 Task: Create a due date automation trigger when advanced on, on the tuesday of the week a card is due add fields with custom field "Resume" set to 10 at 11:00 AM.
Action: Mouse moved to (1103, 336)
Screenshot: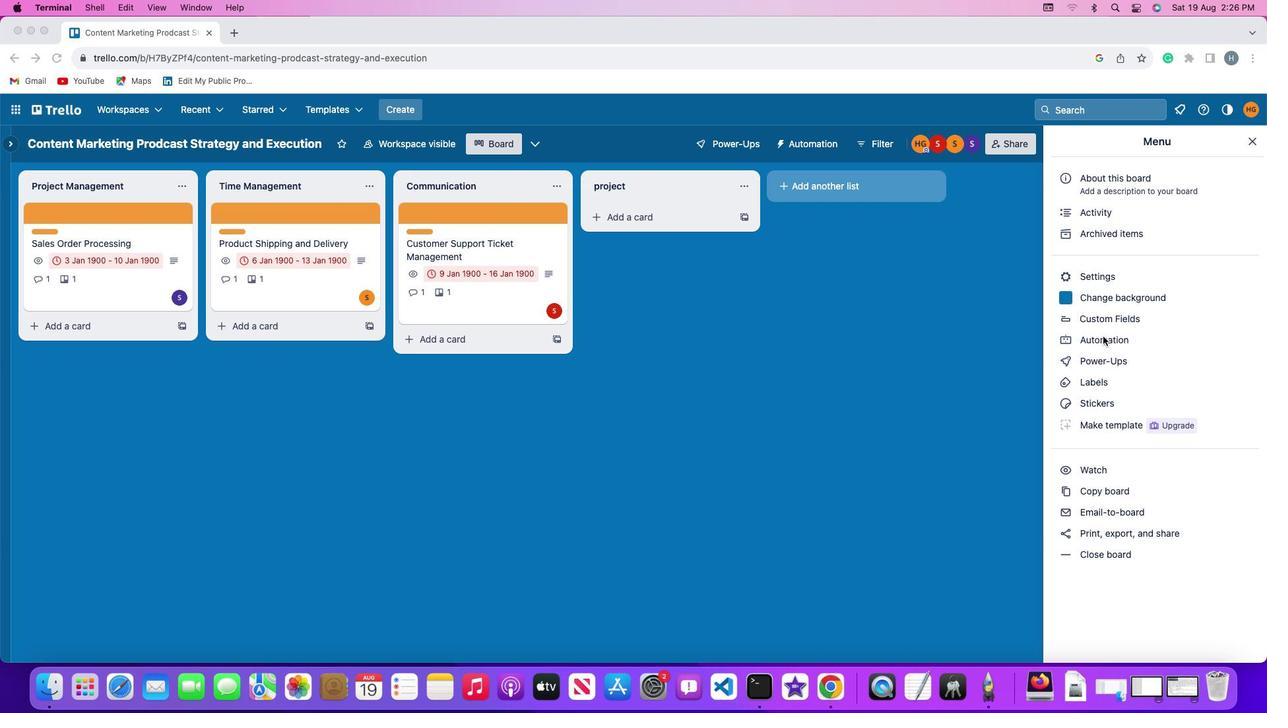 
Action: Mouse pressed left at (1103, 336)
Screenshot: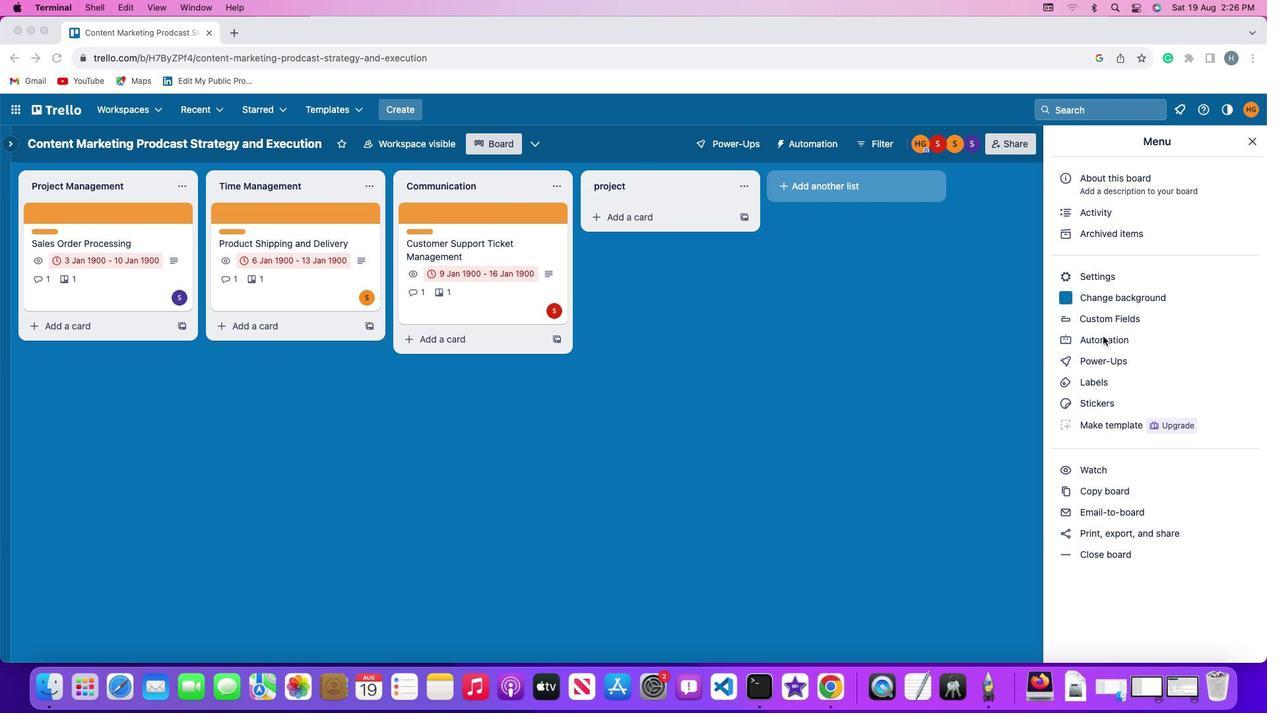 
Action: Mouse pressed left at (1103, 336)
Screenshot: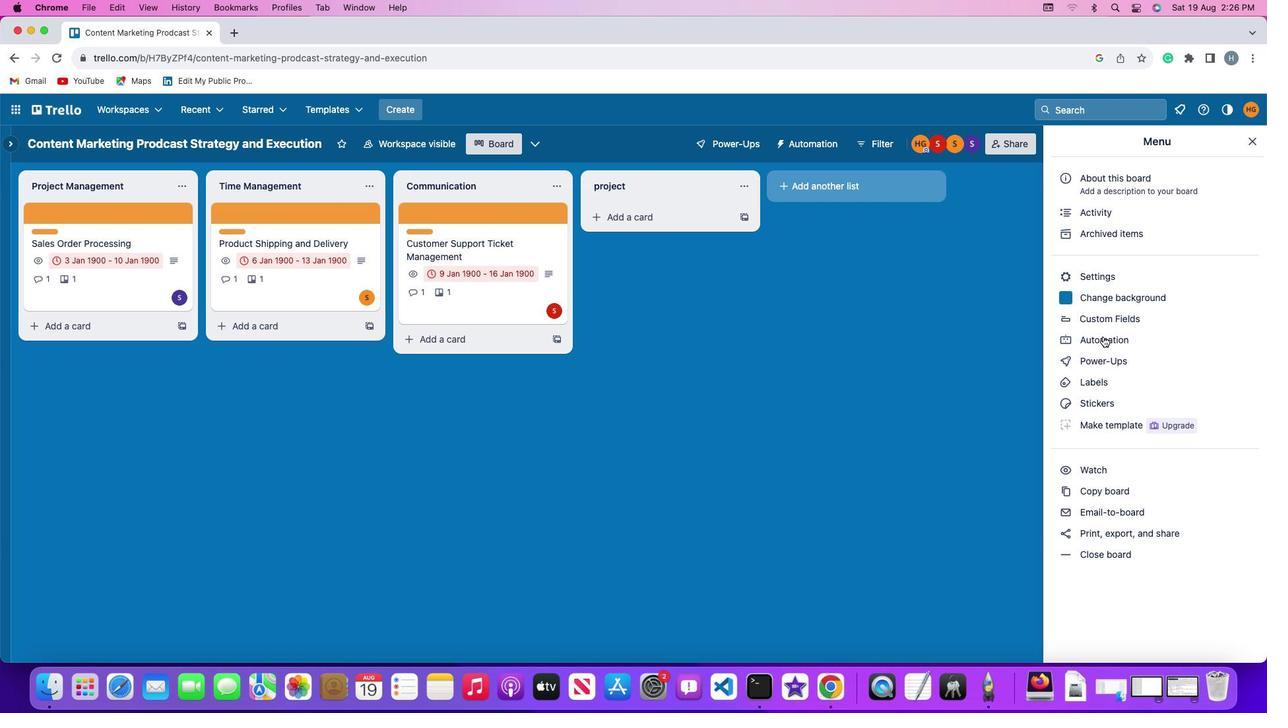
Action: Mouse moved to (96, 314)
Screenshot: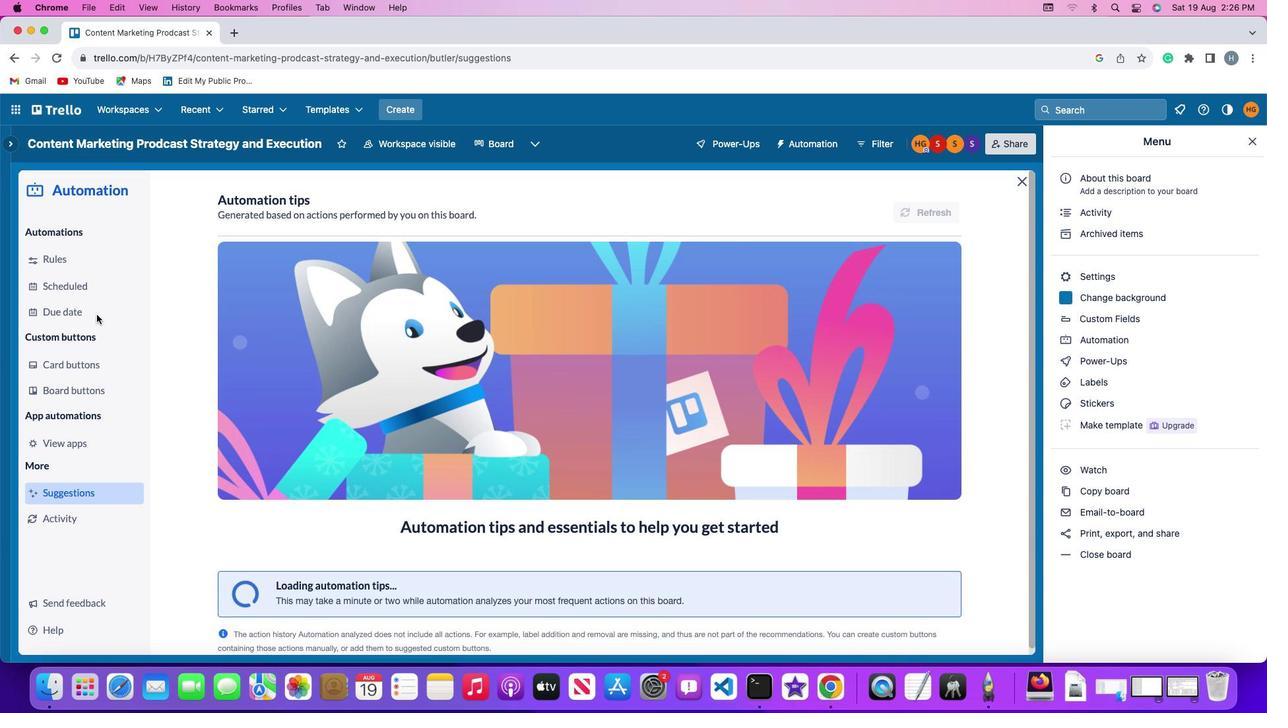 
Action: Mouse pressed left at (96, 314)
Screenshot: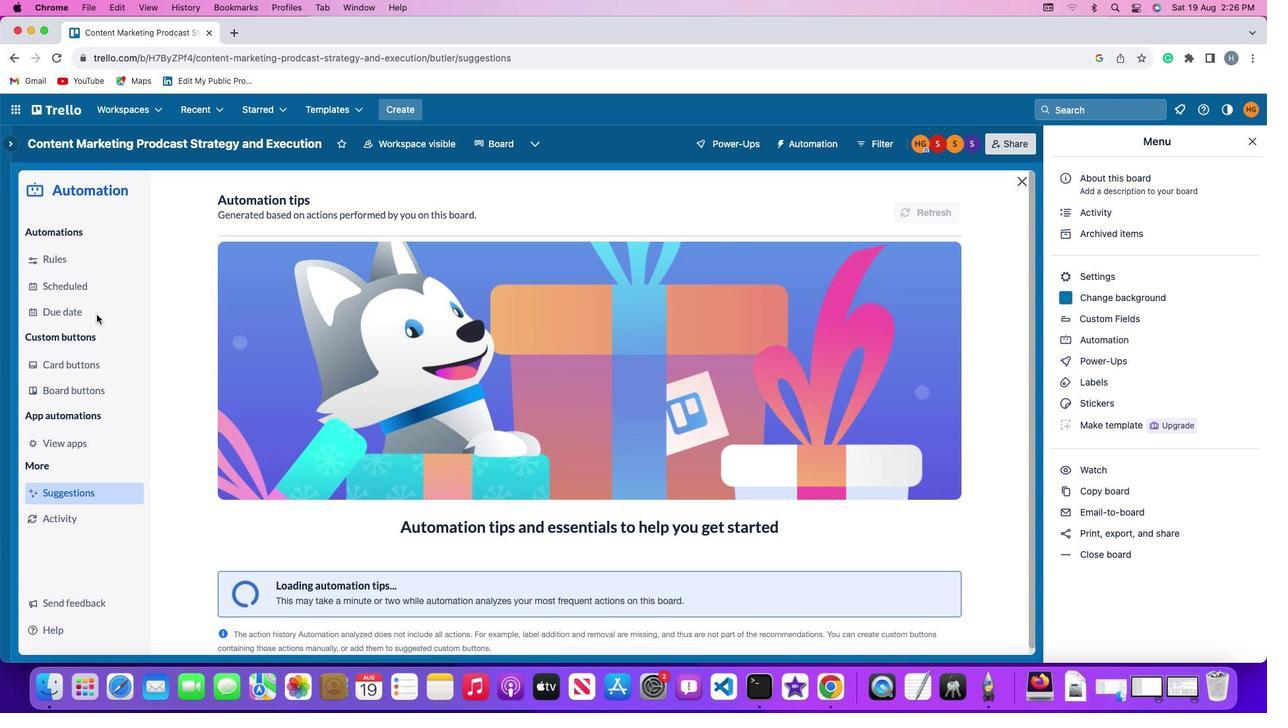 
Action: Mouse moved to (876, 203)
Screenshot: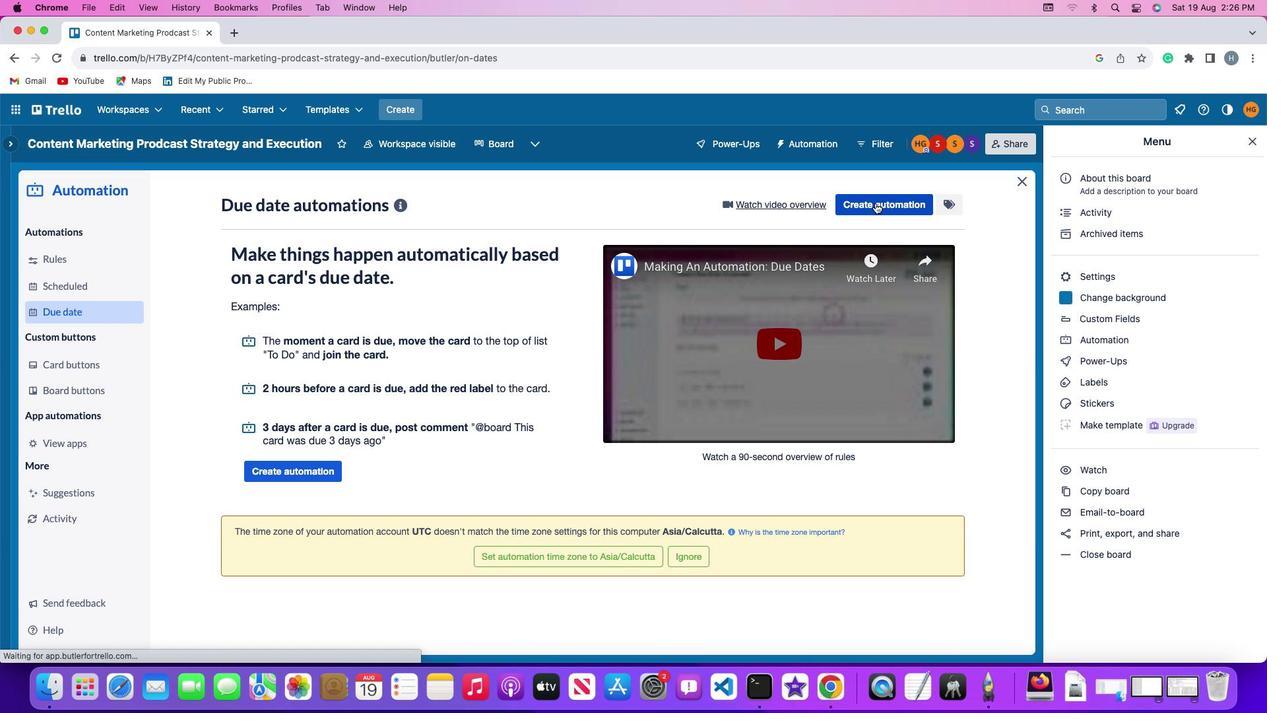 
Action: Mouse pressed left at (876, 203)
Screenshot: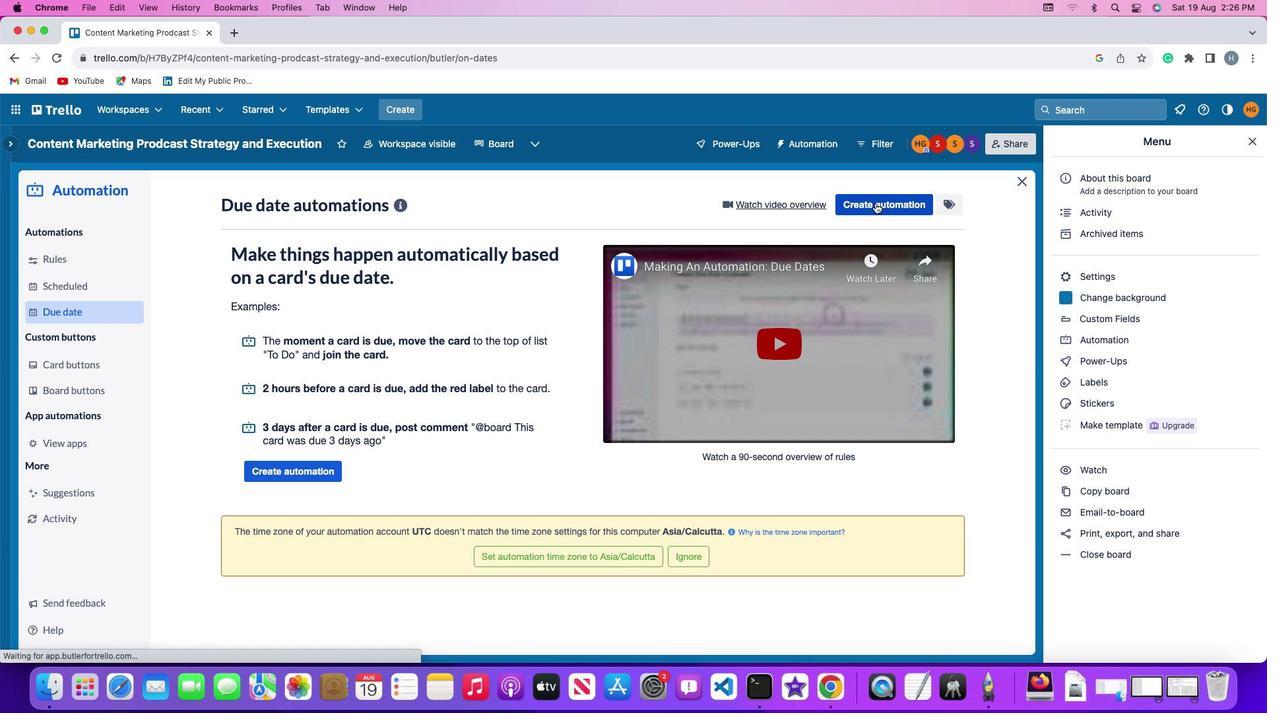 
Action: Mouse moved to (347, 338)
Screenshot: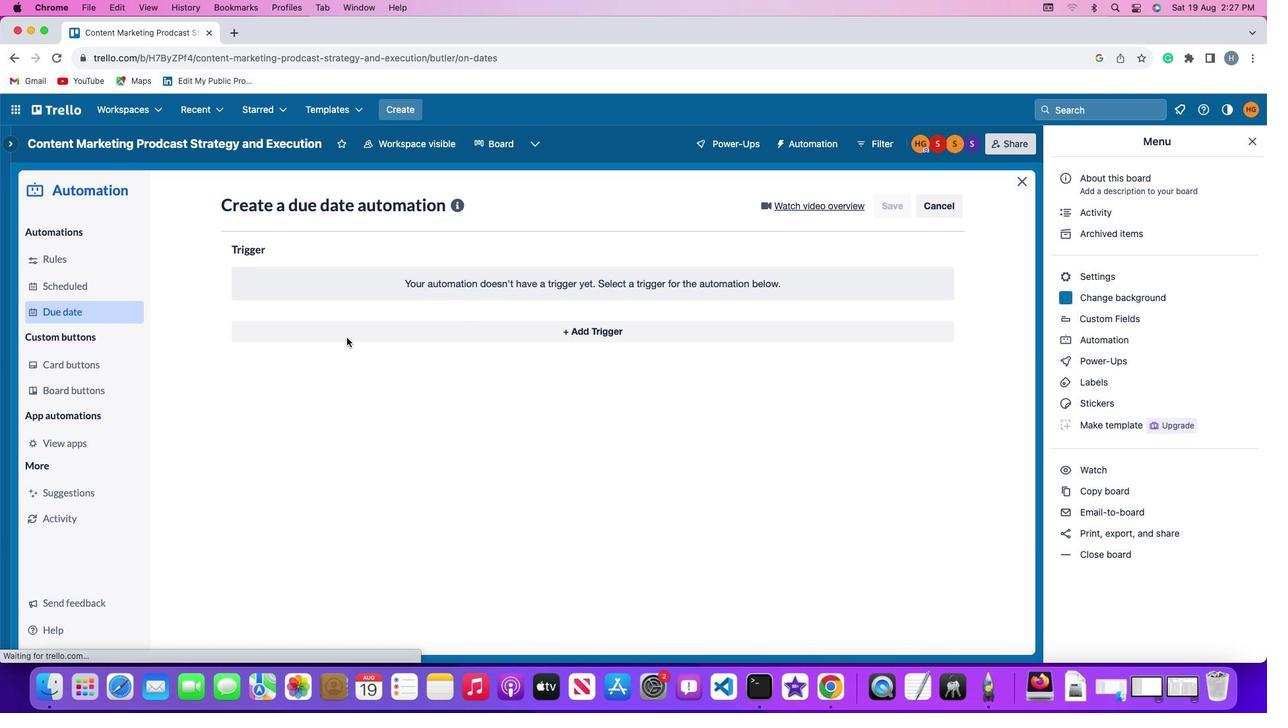 
Action: Mouse pressed left at (347, 338)
Screenshot: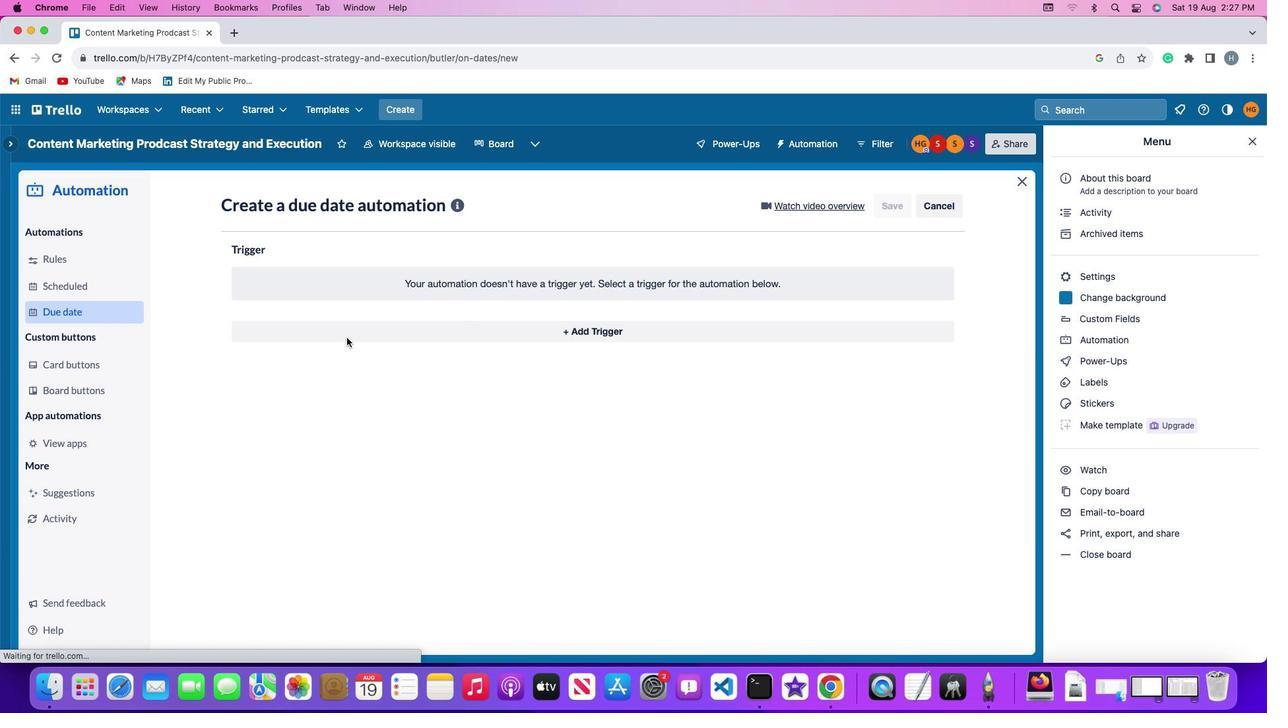 
Action: Mouse moved to (297, 584)
Screenshot: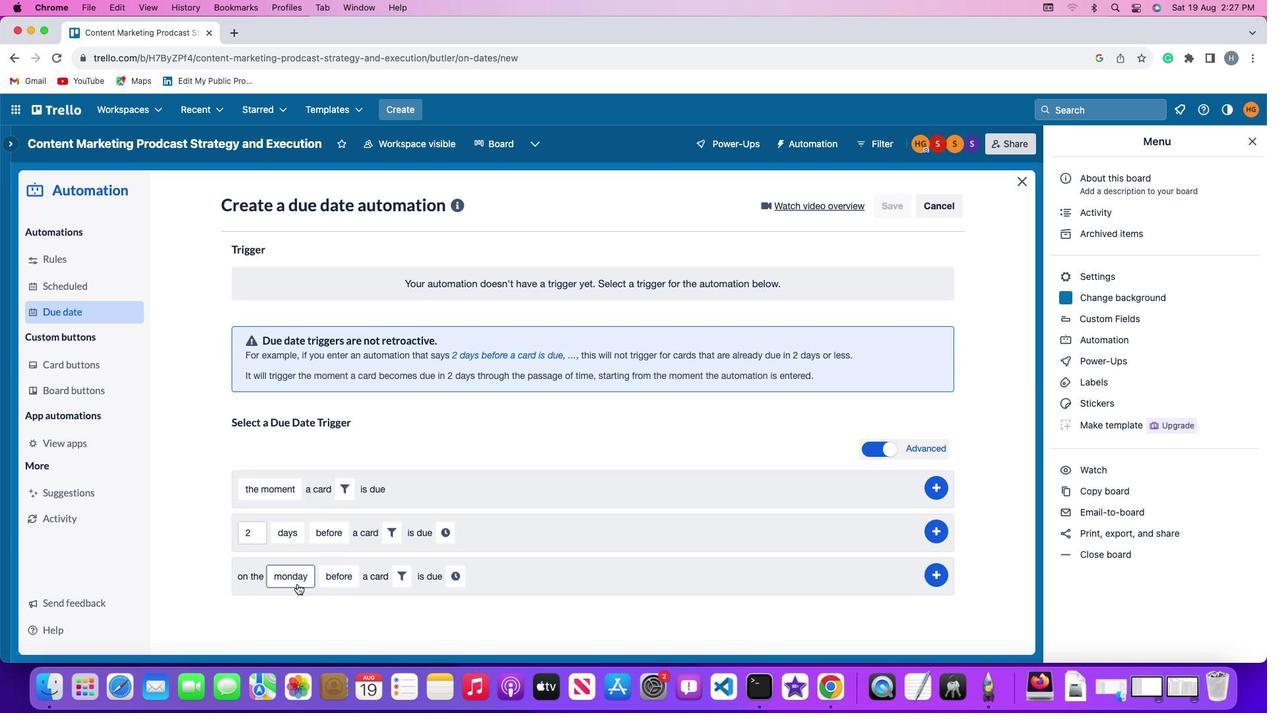 
Action: Mouse pressed left at (297, 584)
Screenshot: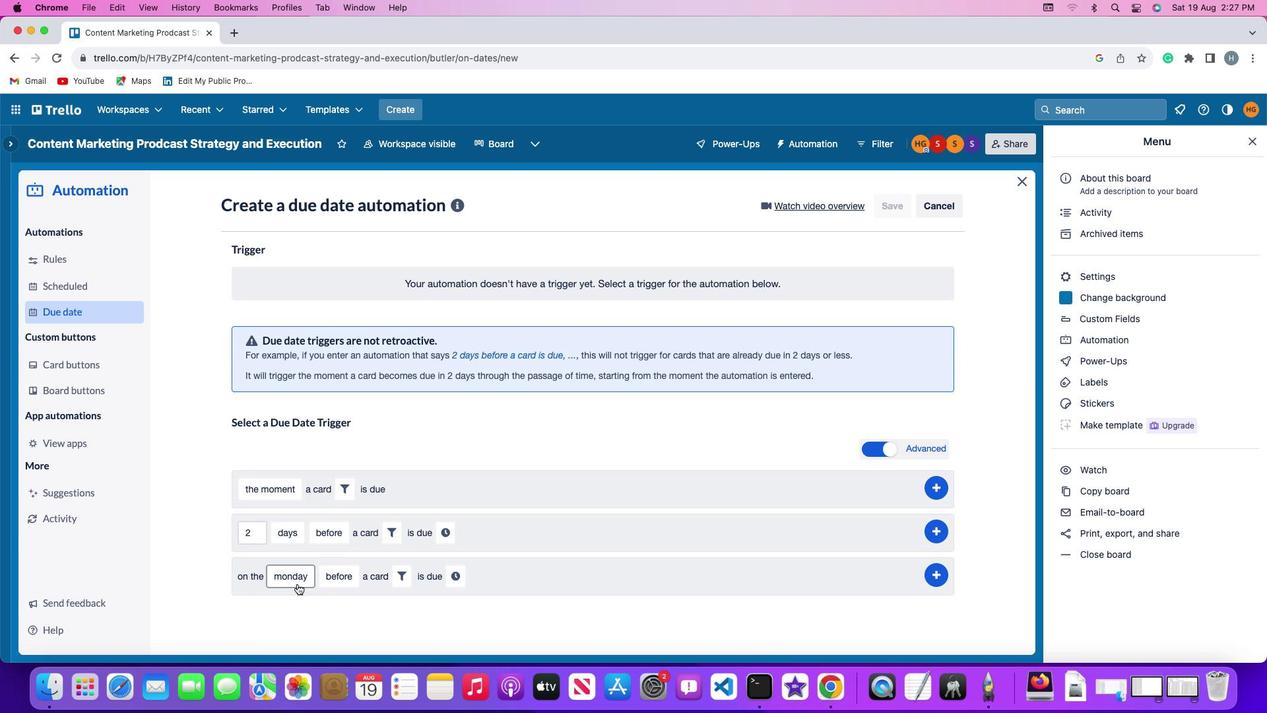 
Action: Mouse moved to (305, 419)
Screenshot: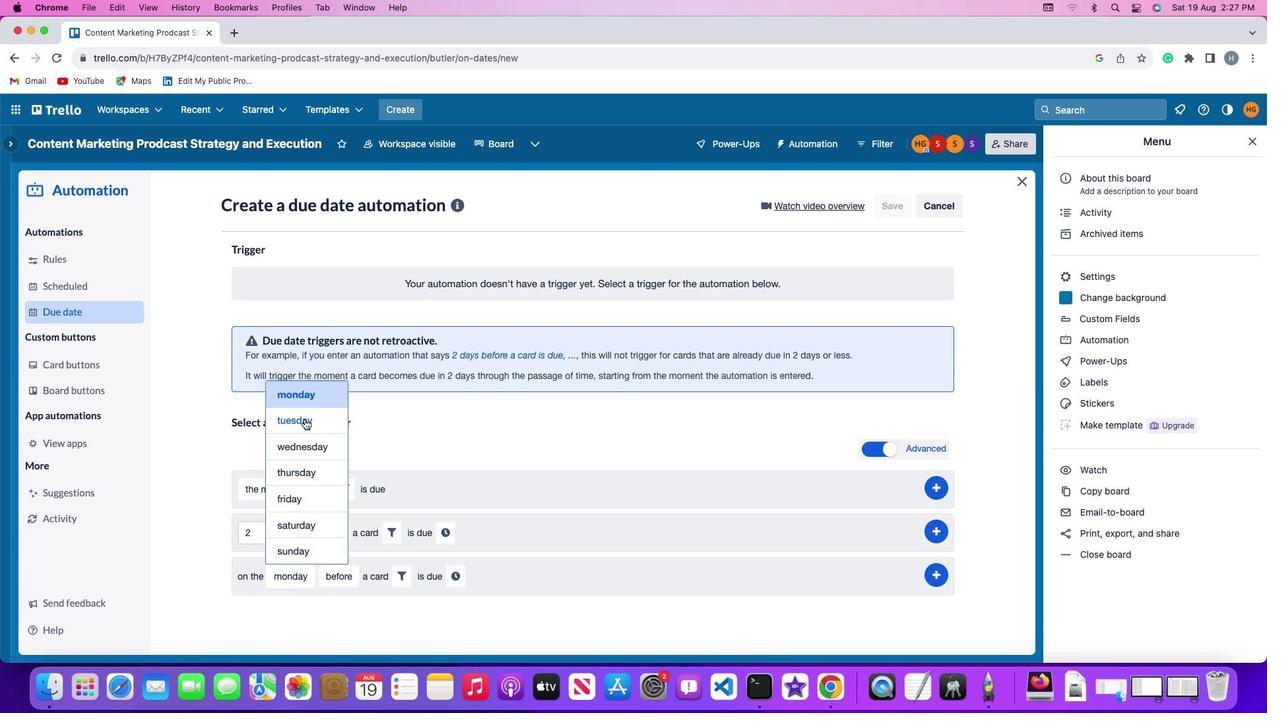 
Action: Mouse pressed left at (305, 419)
Screenshot: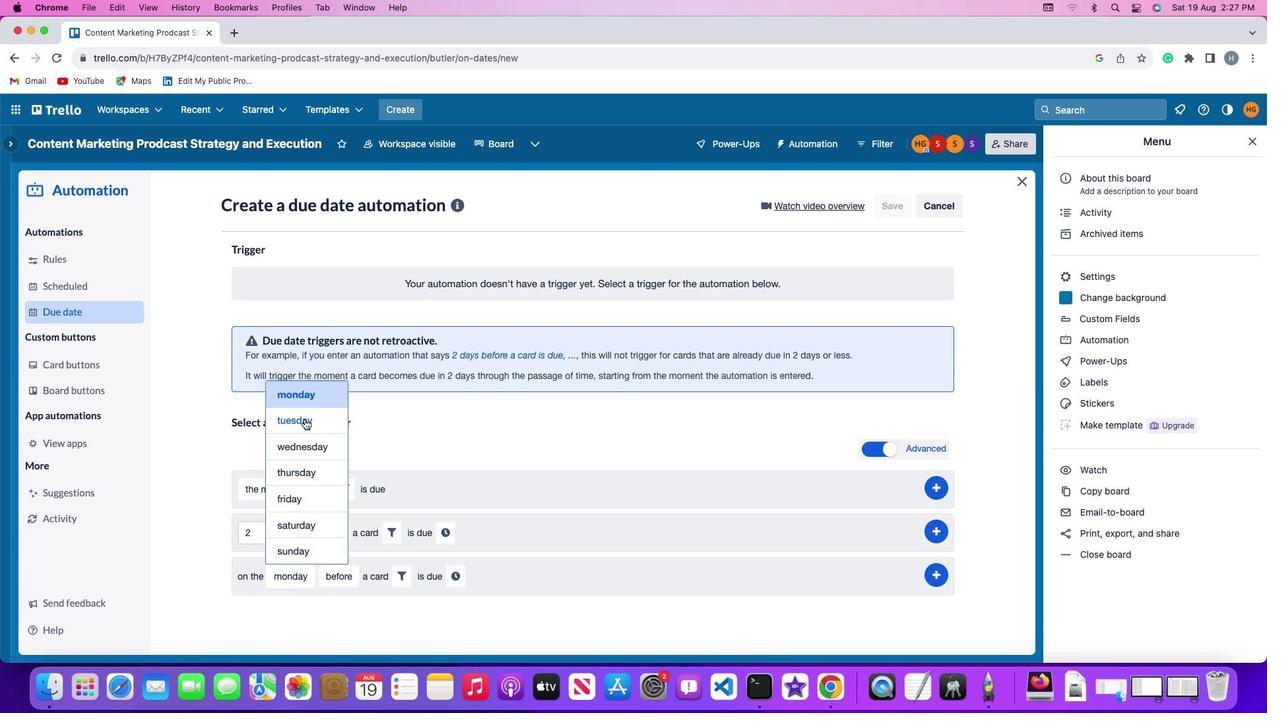 
Action: Mouse moved to (343, 578)
Screenshot: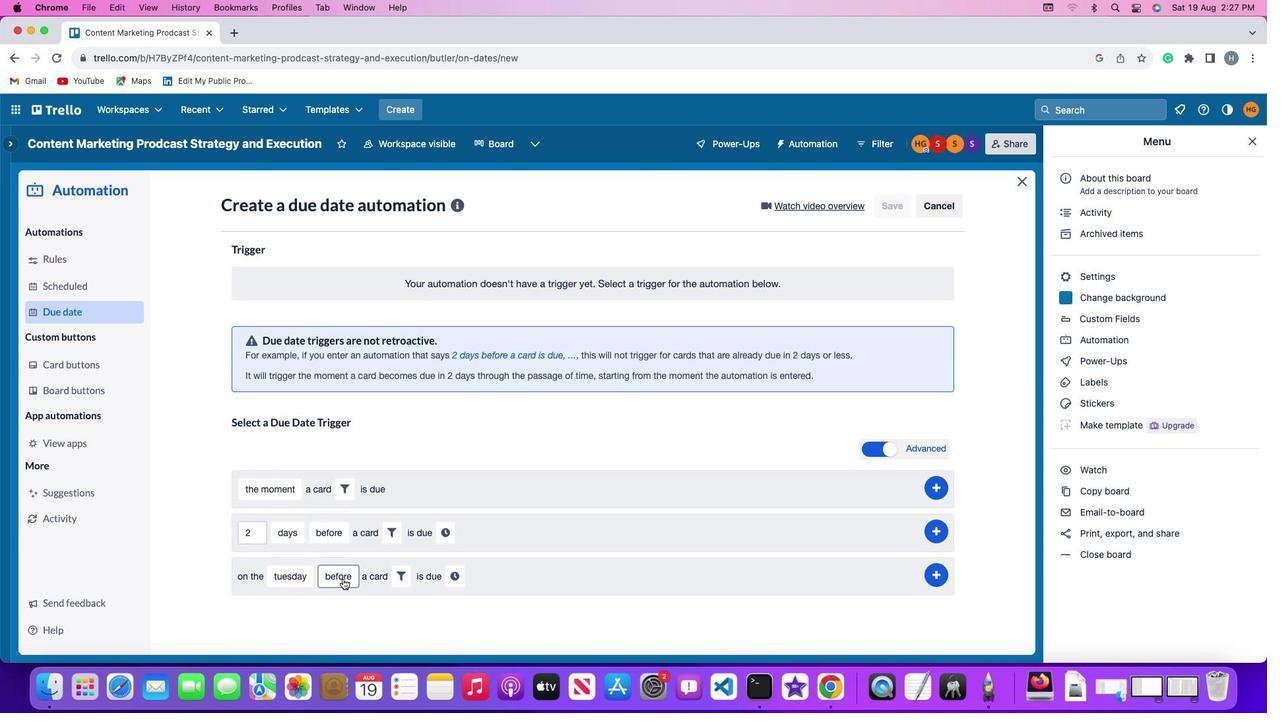 
Action: Mouse pressed left at (343, 578)
Screenshot: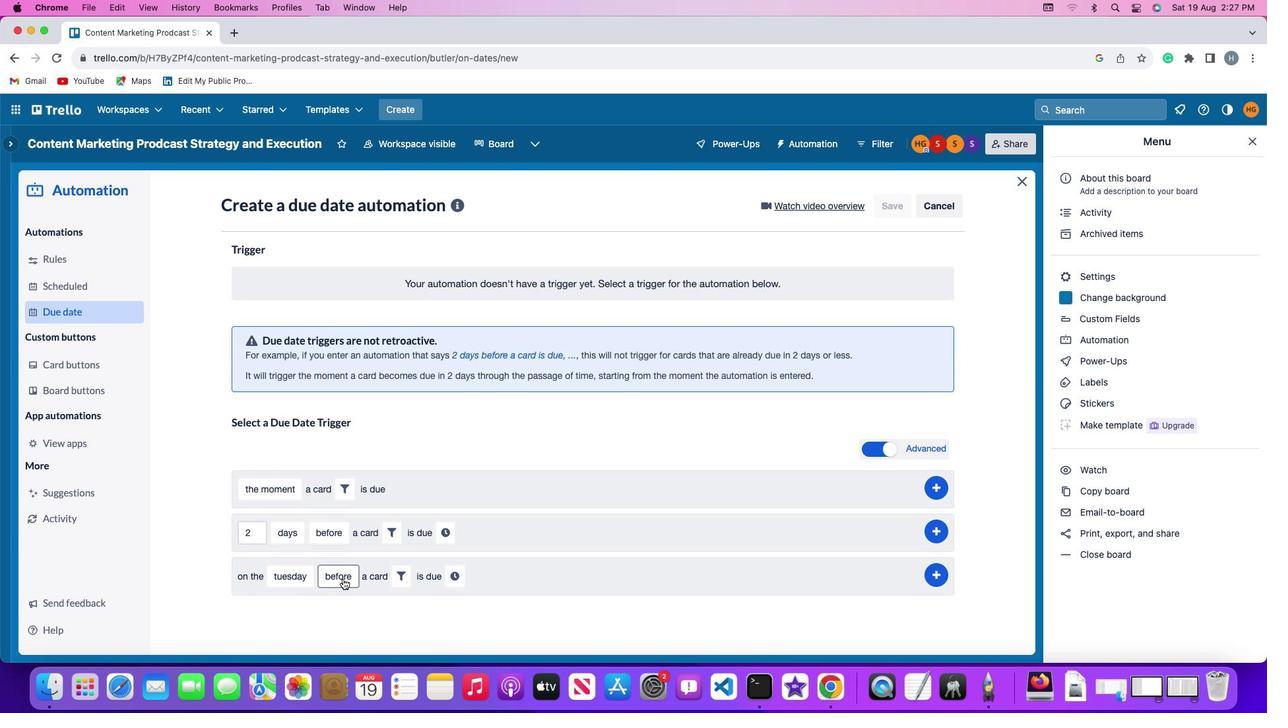 
Action: Mouse moved to (361, 523)
Screenshot: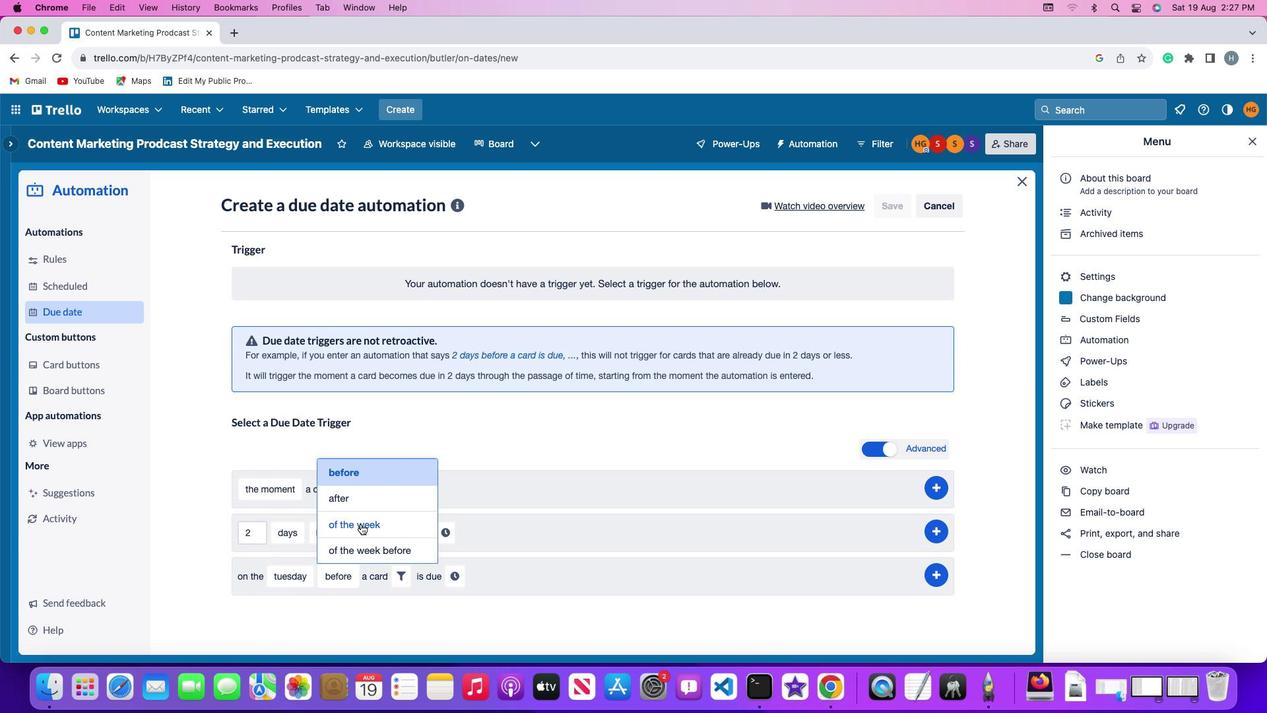 
Action: Mouse pressed left at (361, 523)
Screenshot: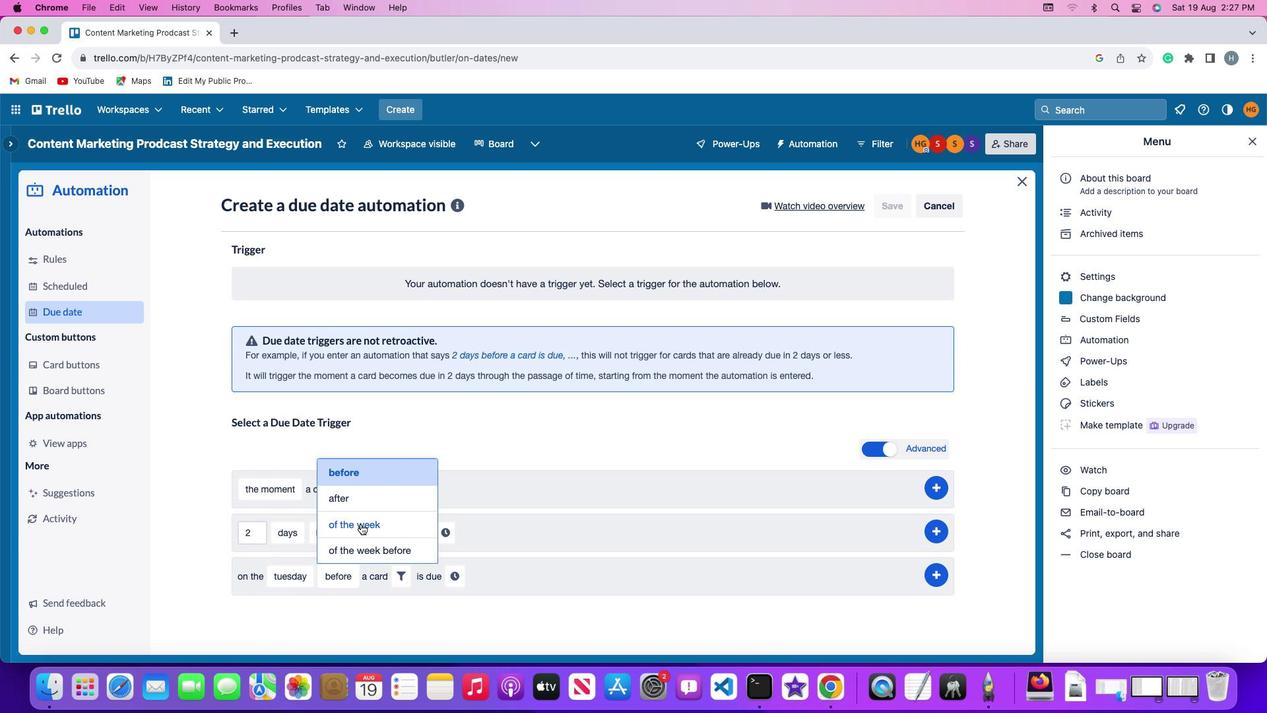 
Action: Mouse moved to (421, 579)
Screenshot: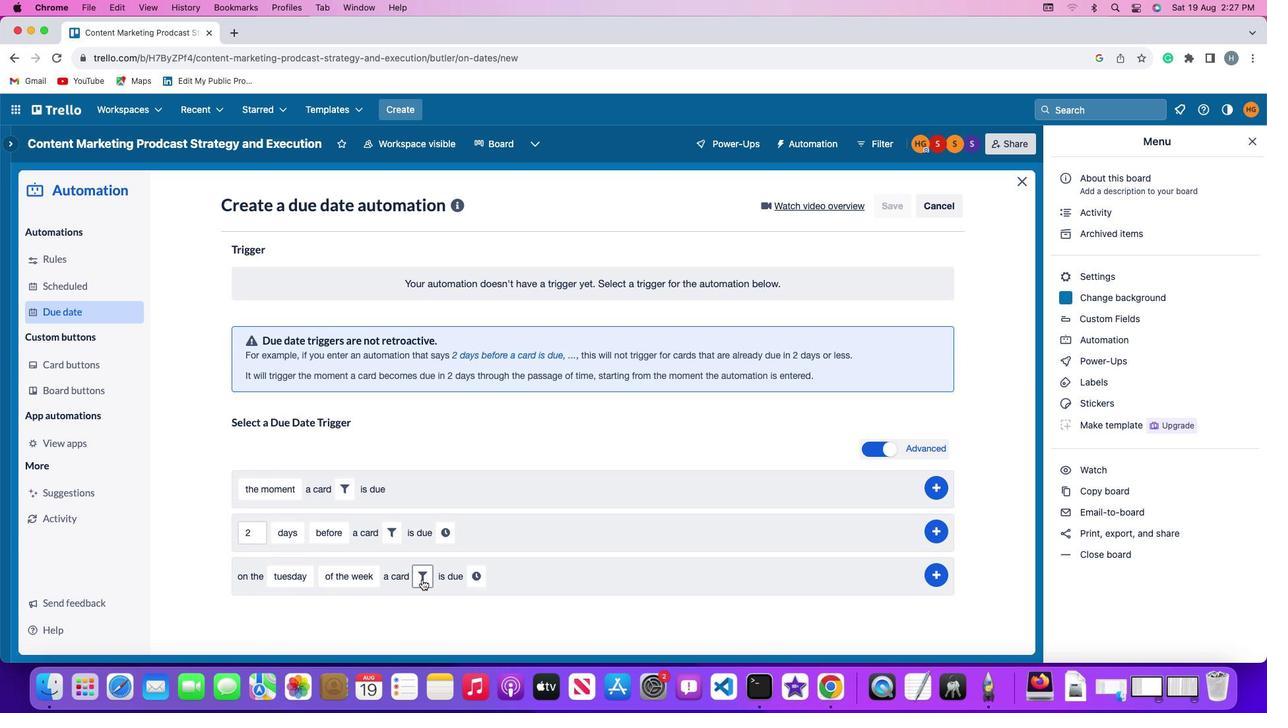 
Action: Mouse pressed left at (421, 579)
Screenshot: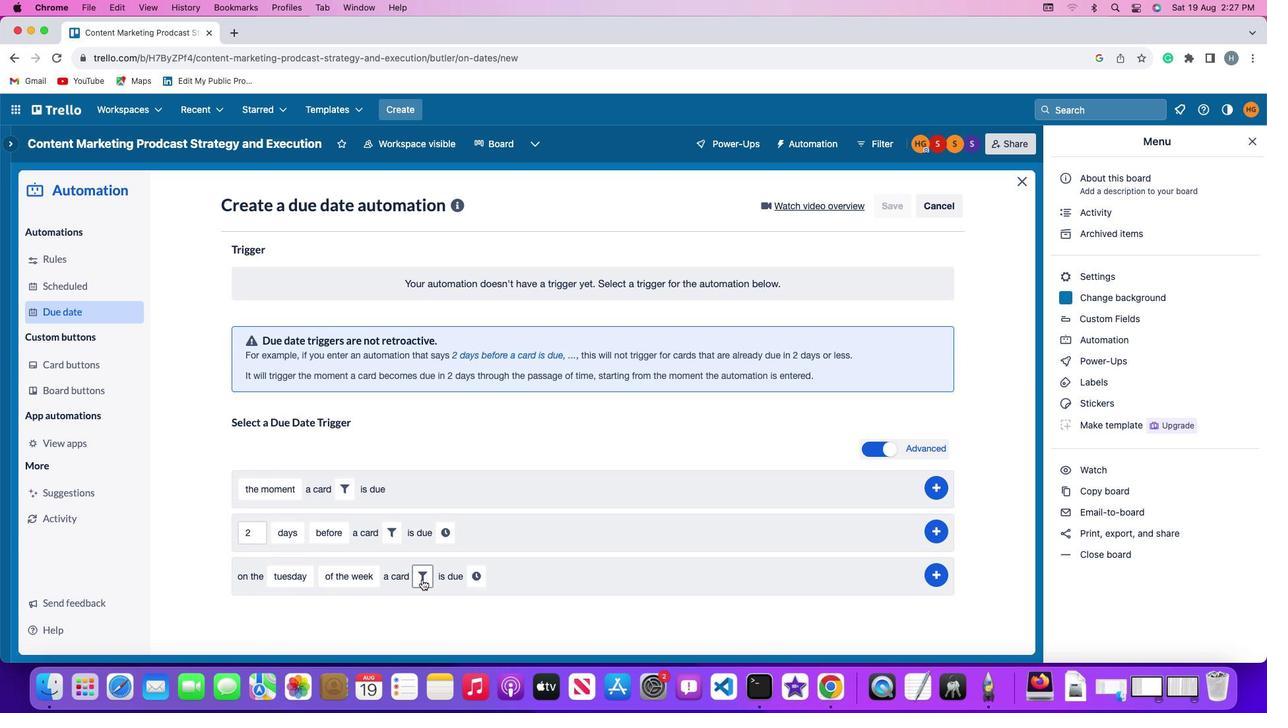 
Action: Mouse moved to (641, 621)
Screenshot: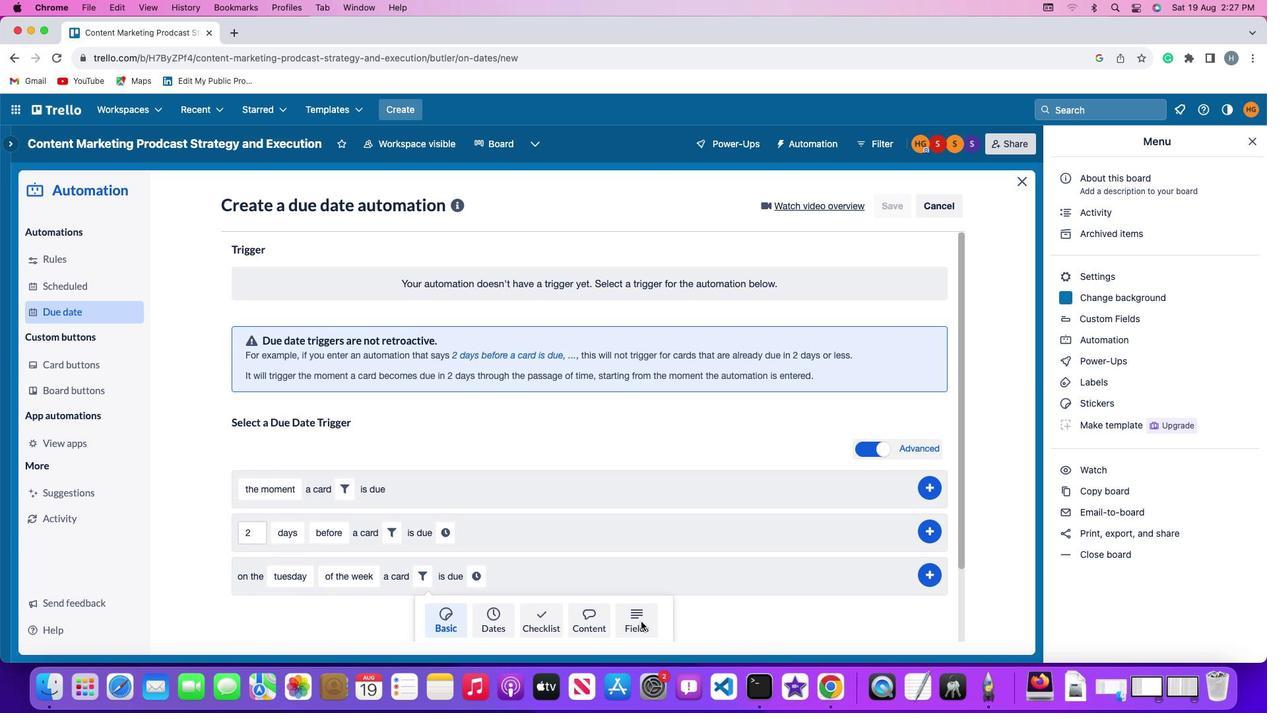 
Action: Mouse pressed left at (641, 621)
Screenshot: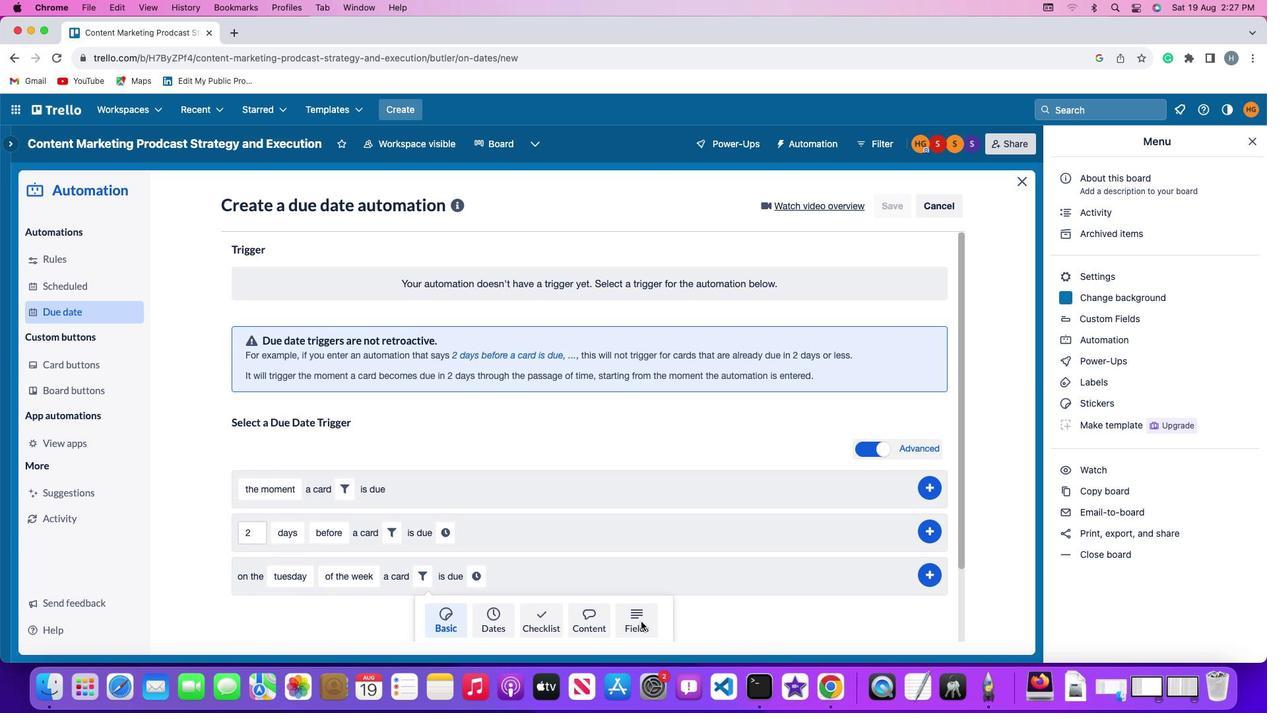 
Action: Mouse moved to (375, 608)
Screenshot: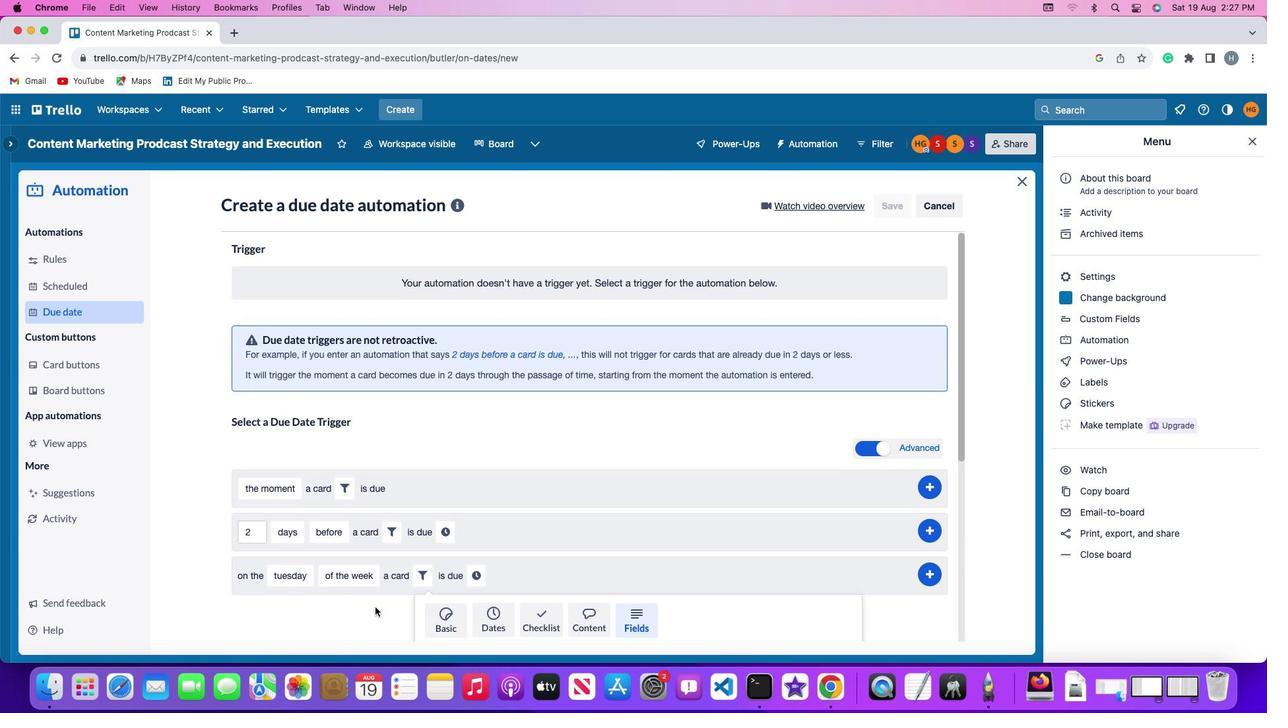 
Action: Mouse scrolled (375, 608) with delta (0, 0)
Screenshot: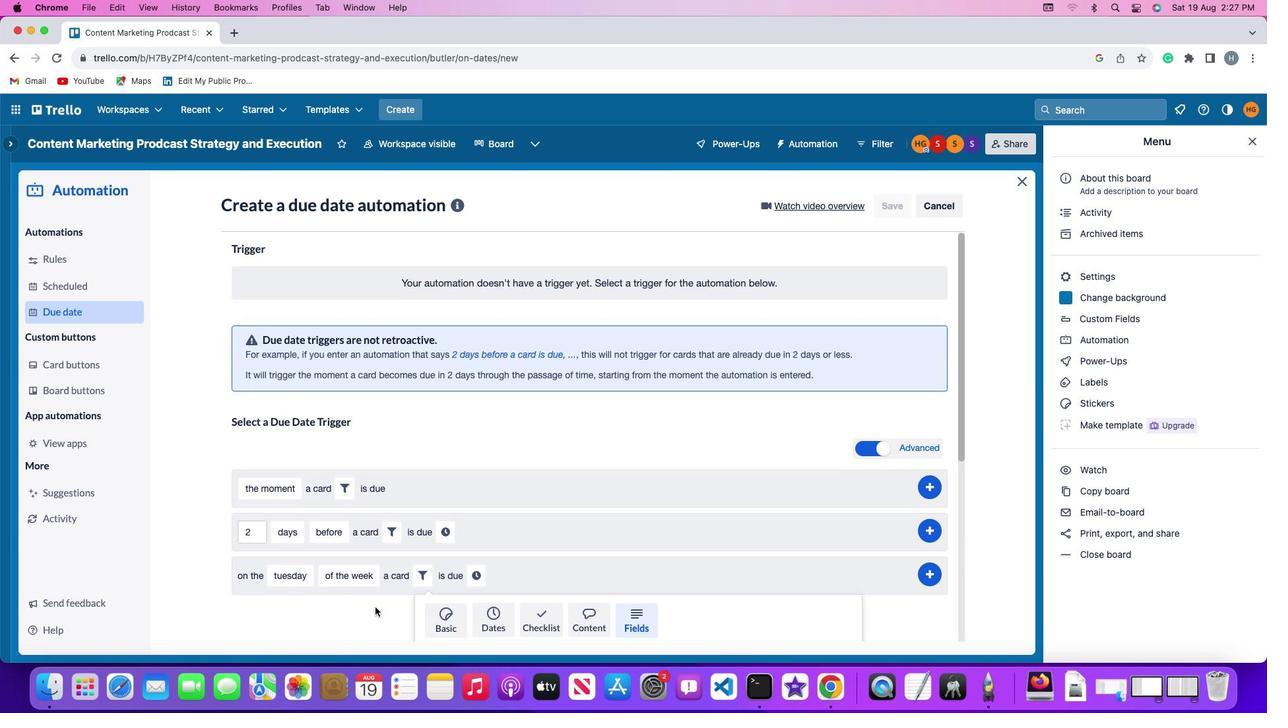 
Action: Mouse moved to (375, 607)
Screenshot: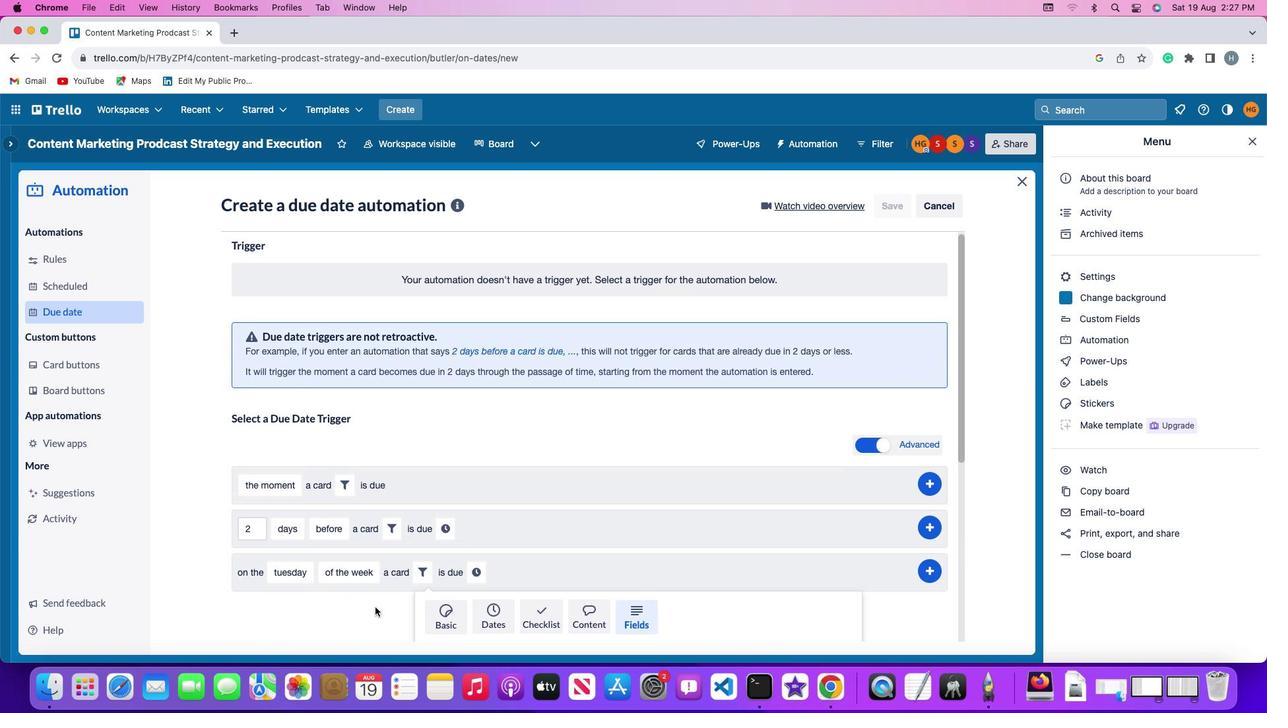 
Action: Mouse scrolled (375, 607) with delta (0, 0)
Screenshot: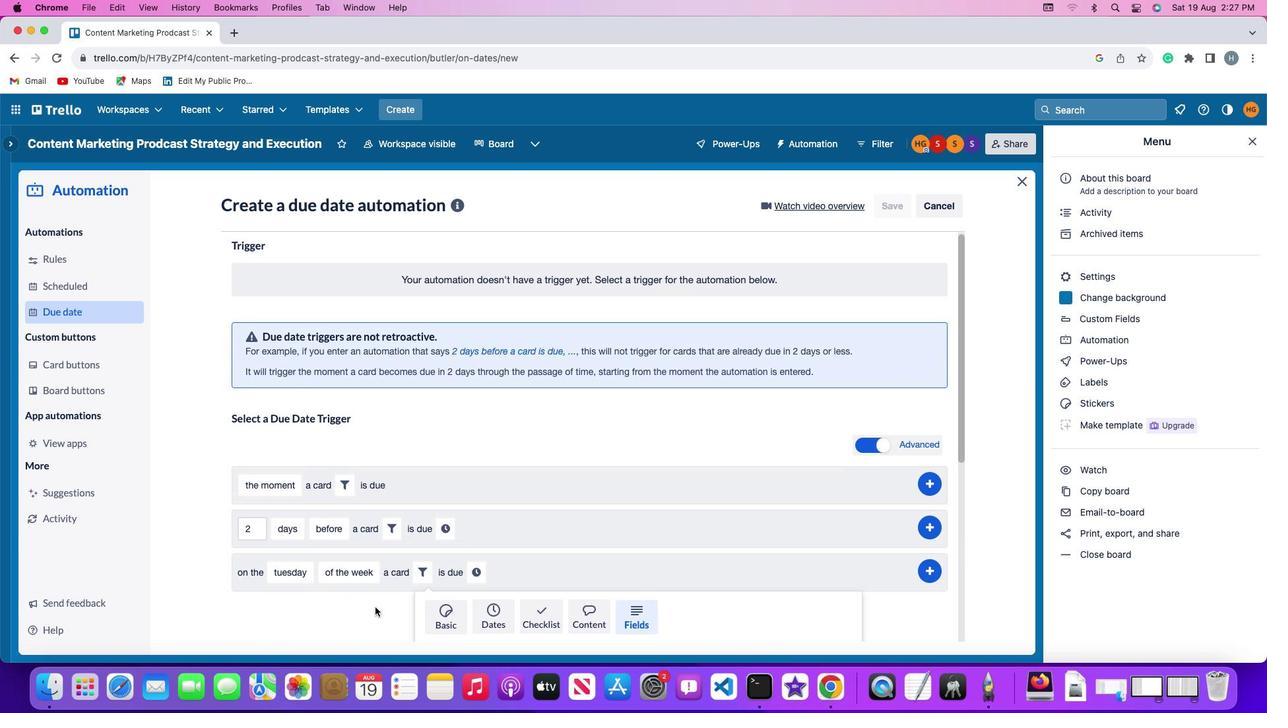 
Action: Mouse moved to (375, 607)
Screenshot: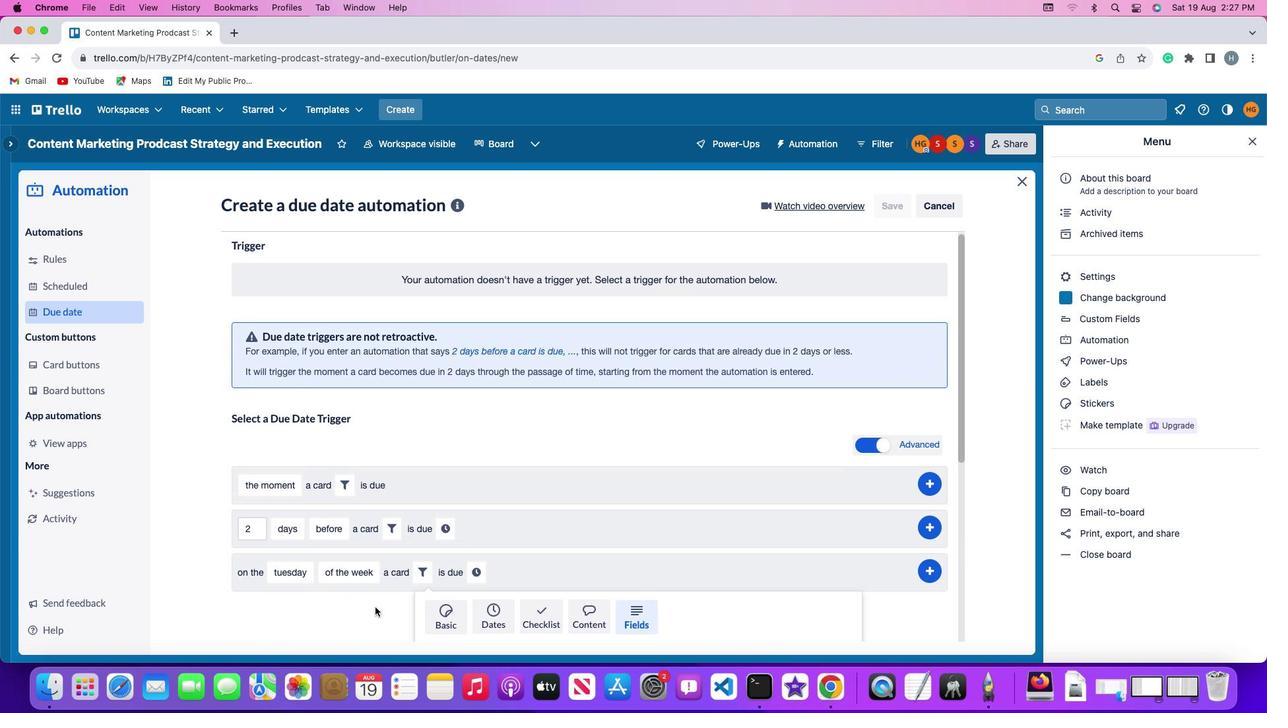 
Action: Mouse scrolled (375, 607) with delta (0, -1)
Screenshot: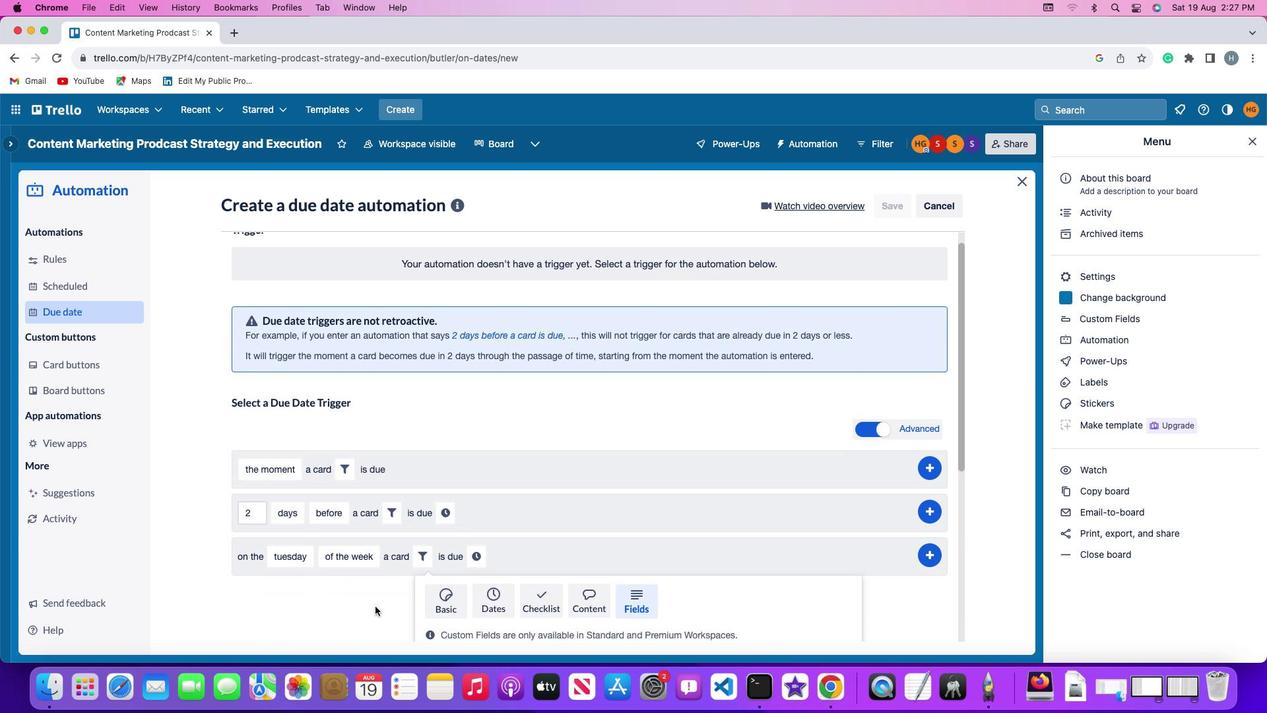 
Action: Mouse moved to (375, 607)
Screenshot: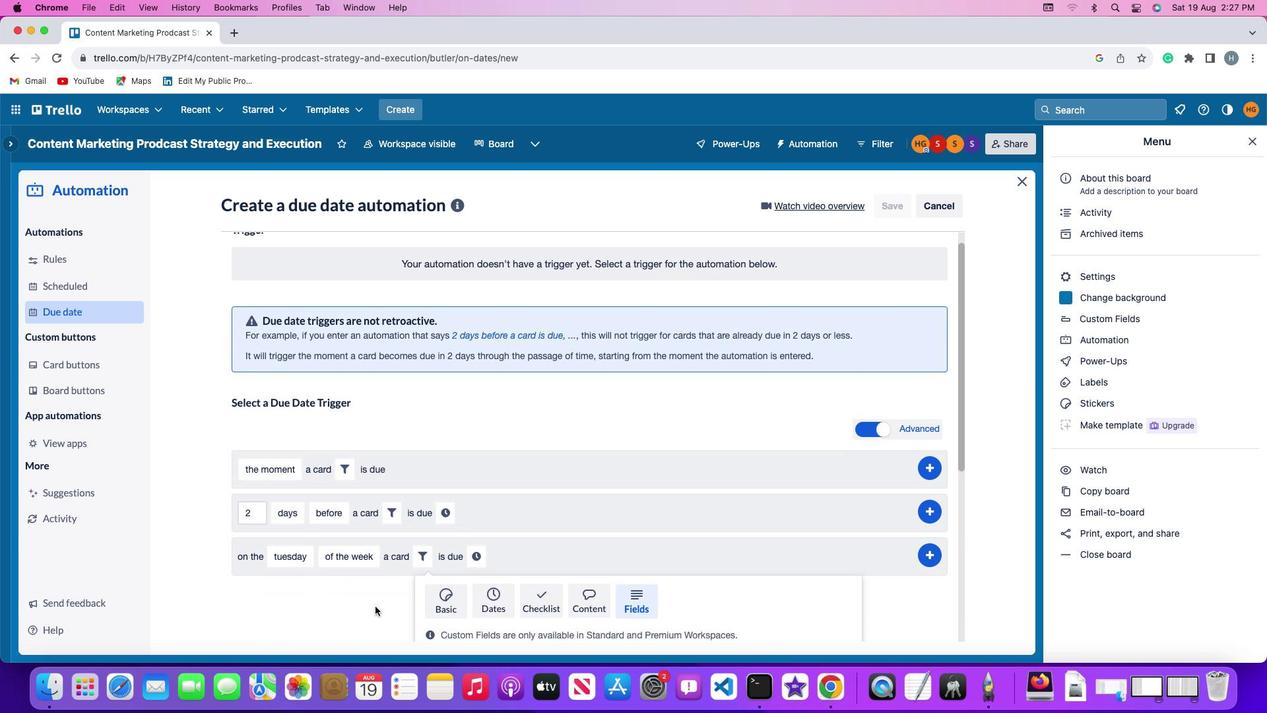 
Action: Mouse scrolled (375, 607) with delta (0, -2)
Screenshot: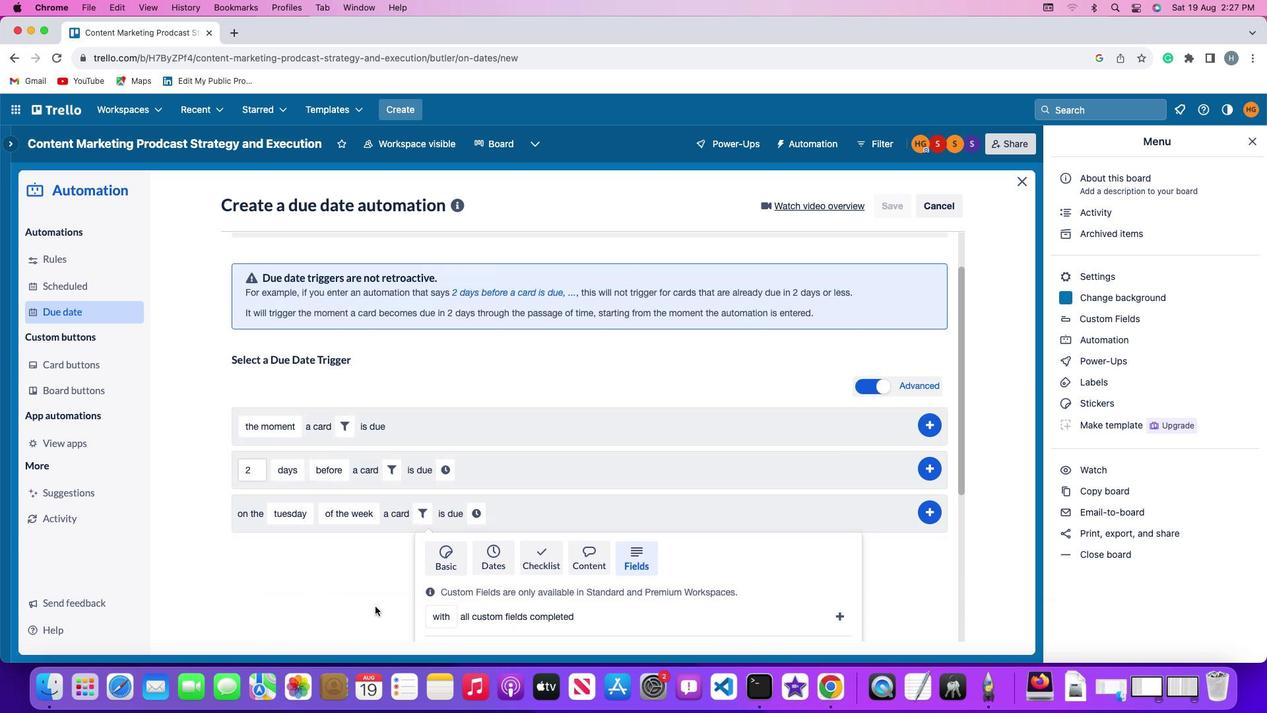
Action: Mouse moved to (375, 606)
Screenshot: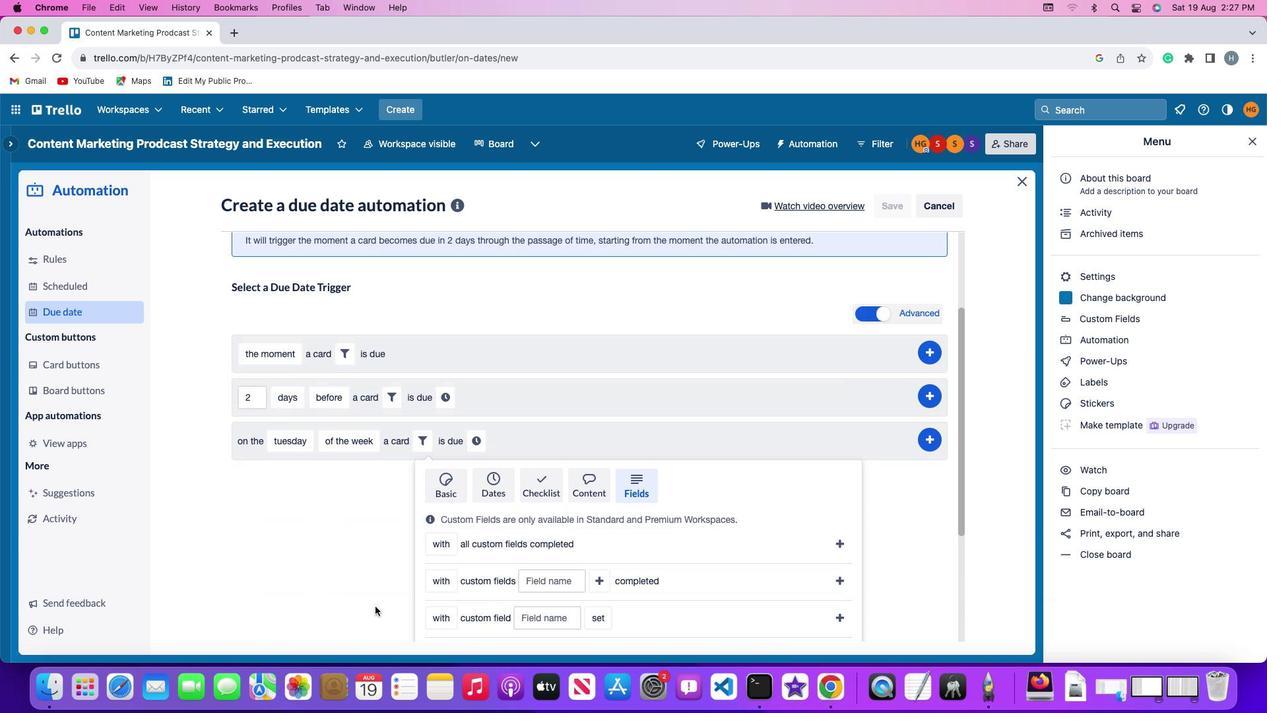 
Action: Mouse scrolled (375, 606) with delta (0, 0)
Screenshot: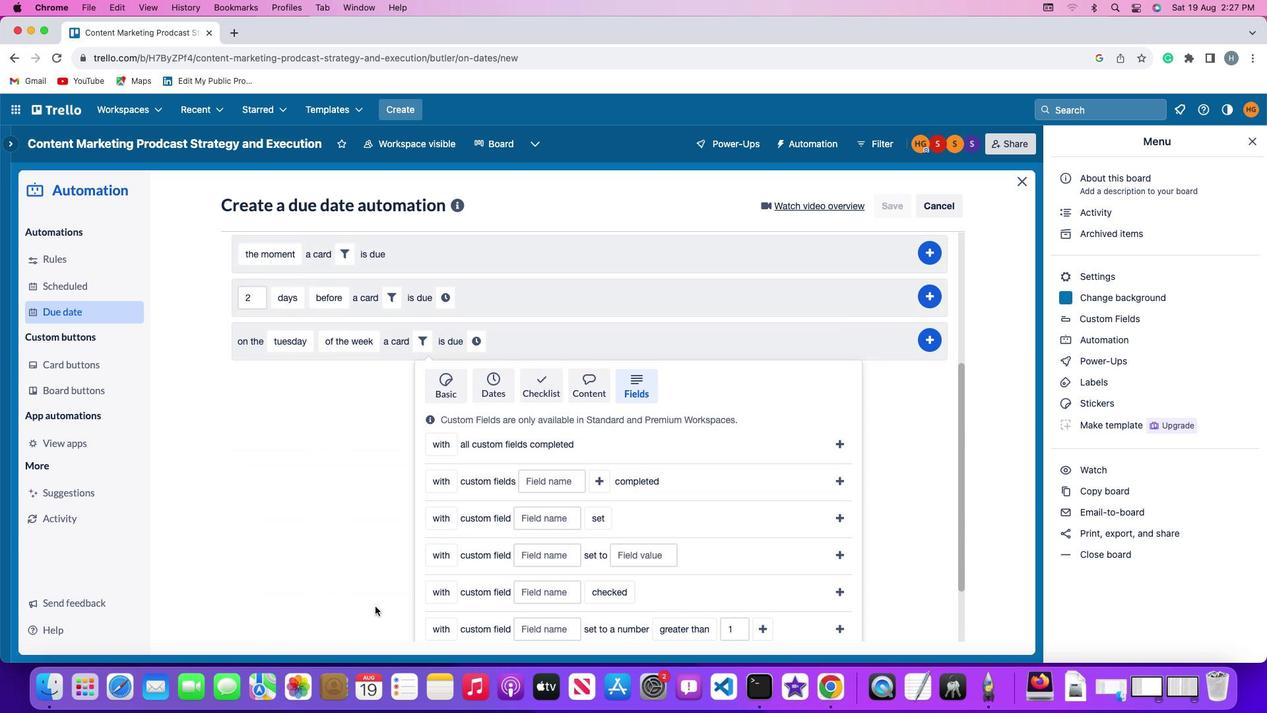 
Action: Mouse scrolled (375, 606) with delta (0, 0)
Screenshot: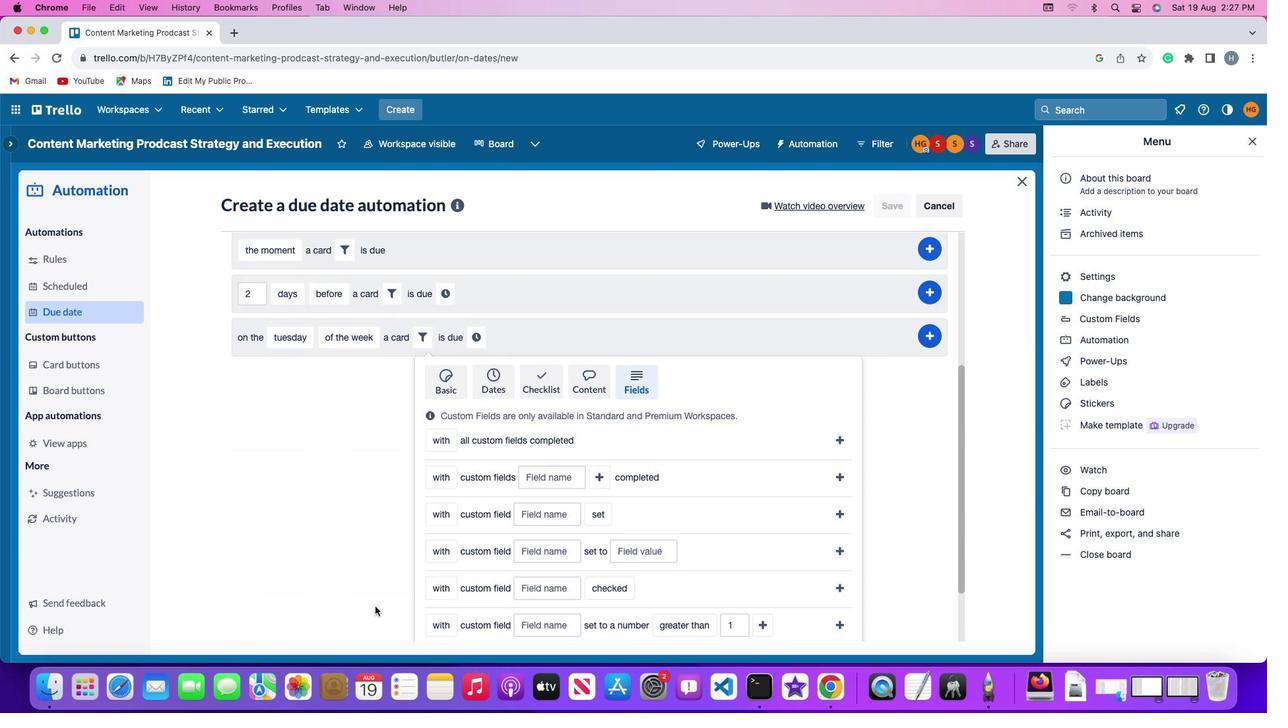 
Action: Mouse scrolled (375, 606) with delta (0, -1)
Screenshot: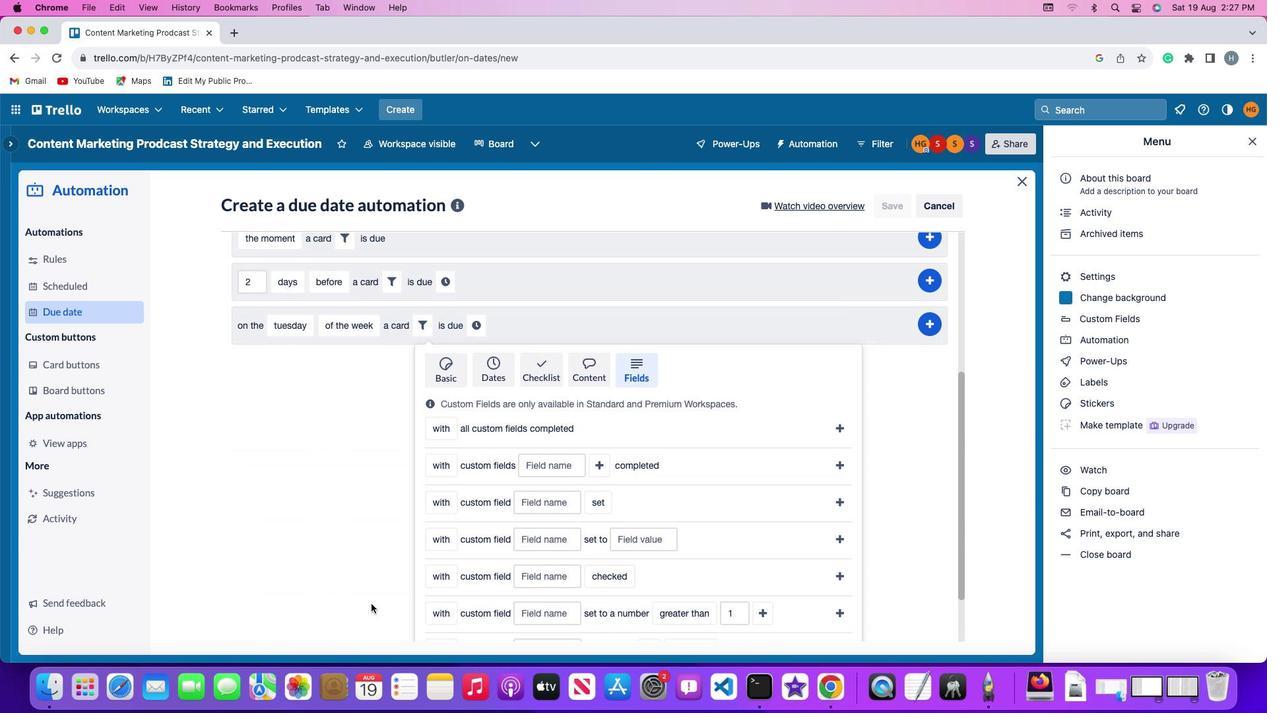 
Action: Mouse moved to (433, 464)
Screenshot: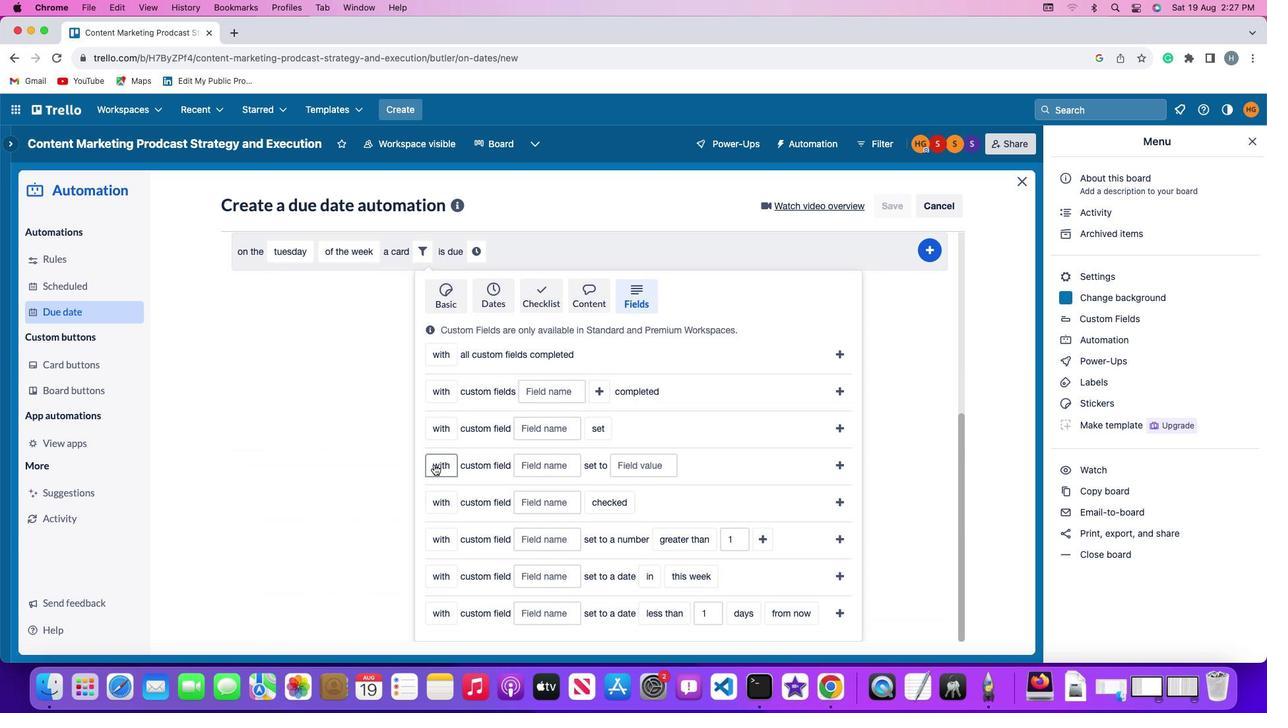 
Action: Mouse pressed left at (433, 464)
Screenshot: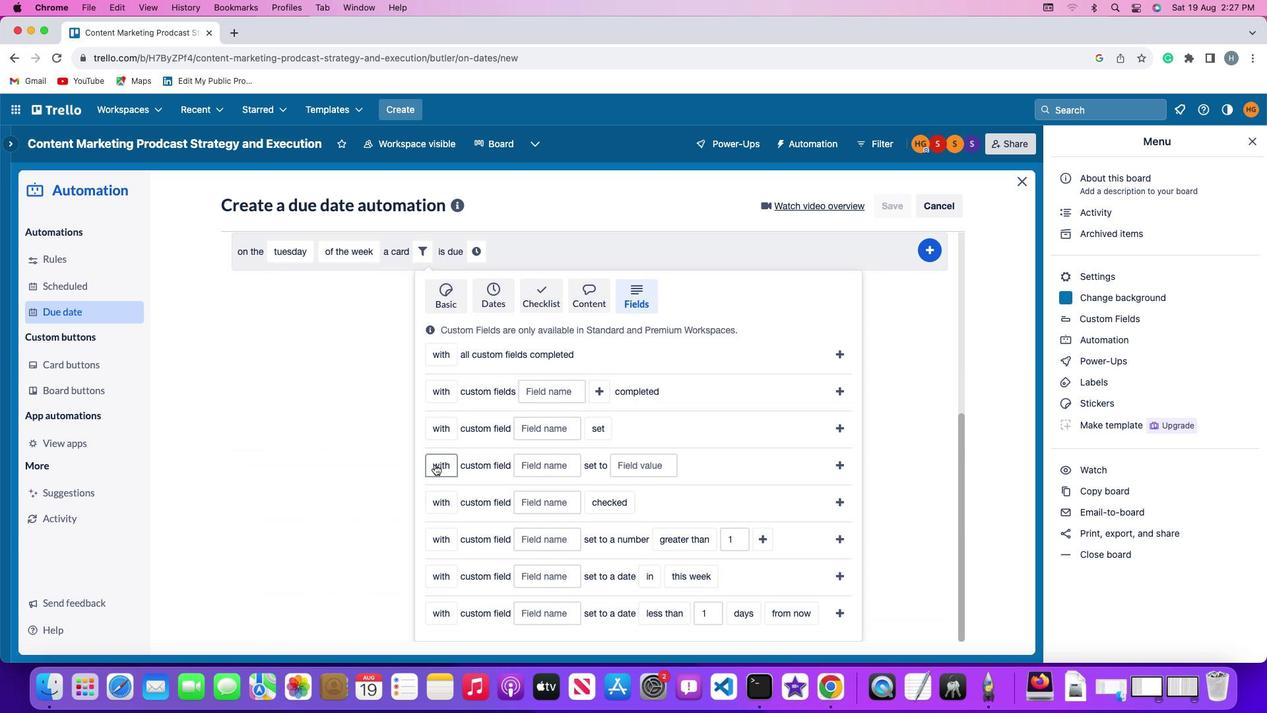 
Action: Mouse moved to (452, 491)
Screenshot: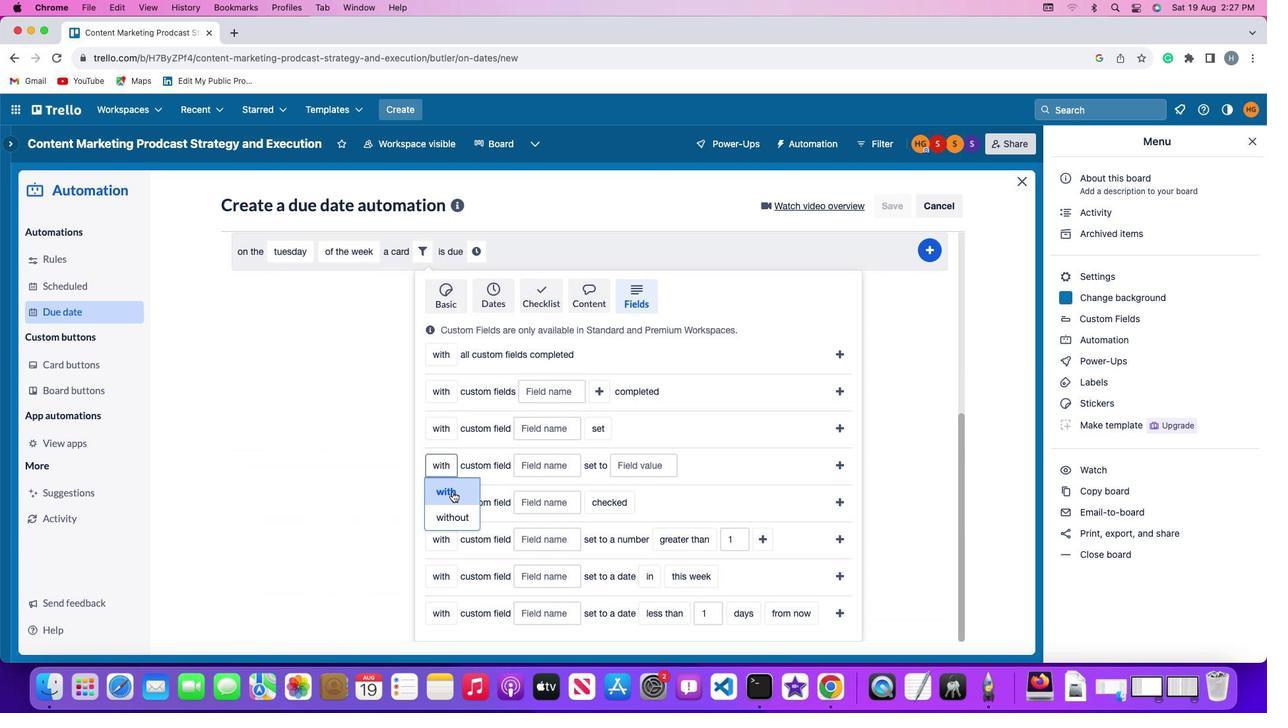 
Action: Mouse pressed left at (452, 491)
Screenshot: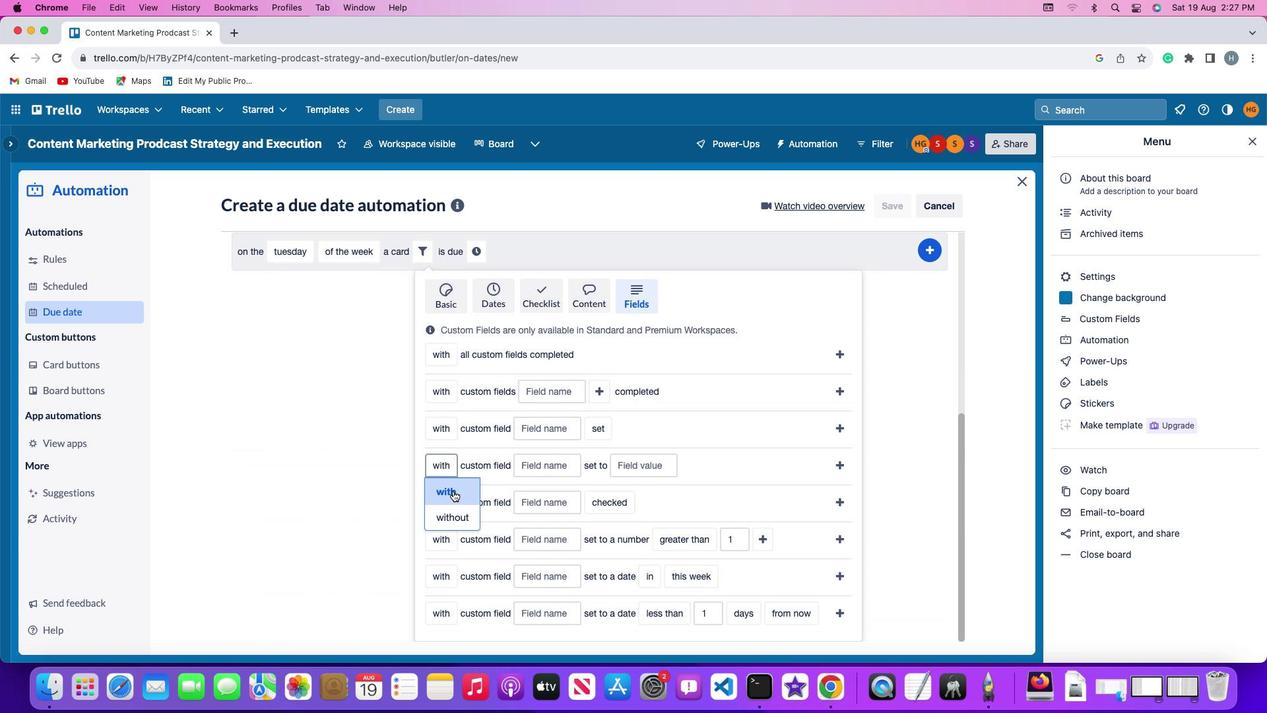 
Action: Mouse moved to (541, 466)
Screenshot: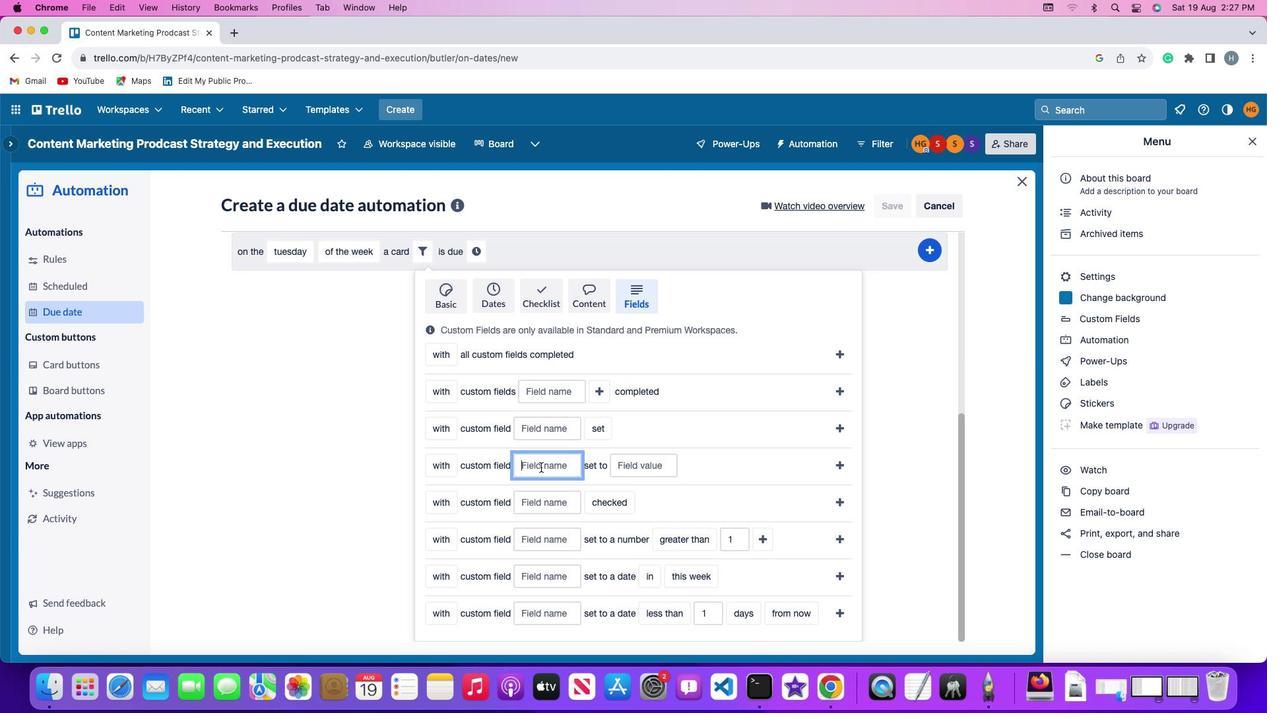 
Action: Mouse pressed left at (541, 466)
Screenshot: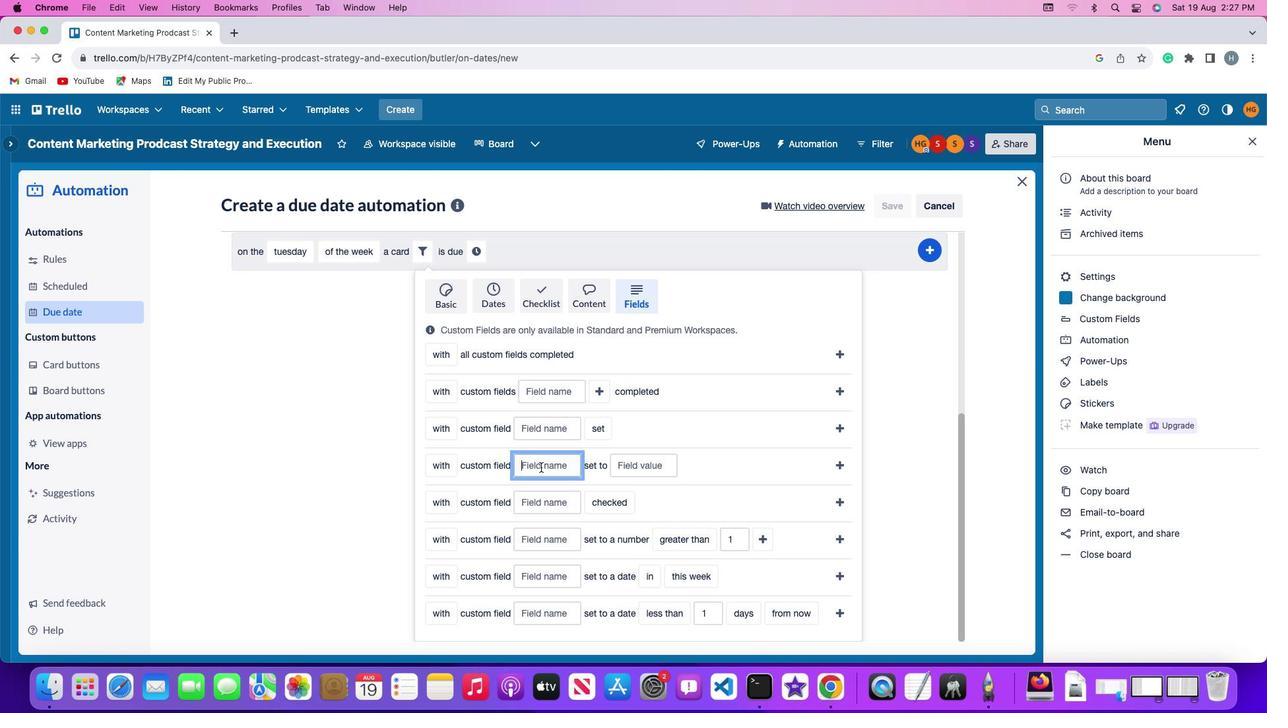 
Action: Mouse moved to (542, 466)
Screenshot: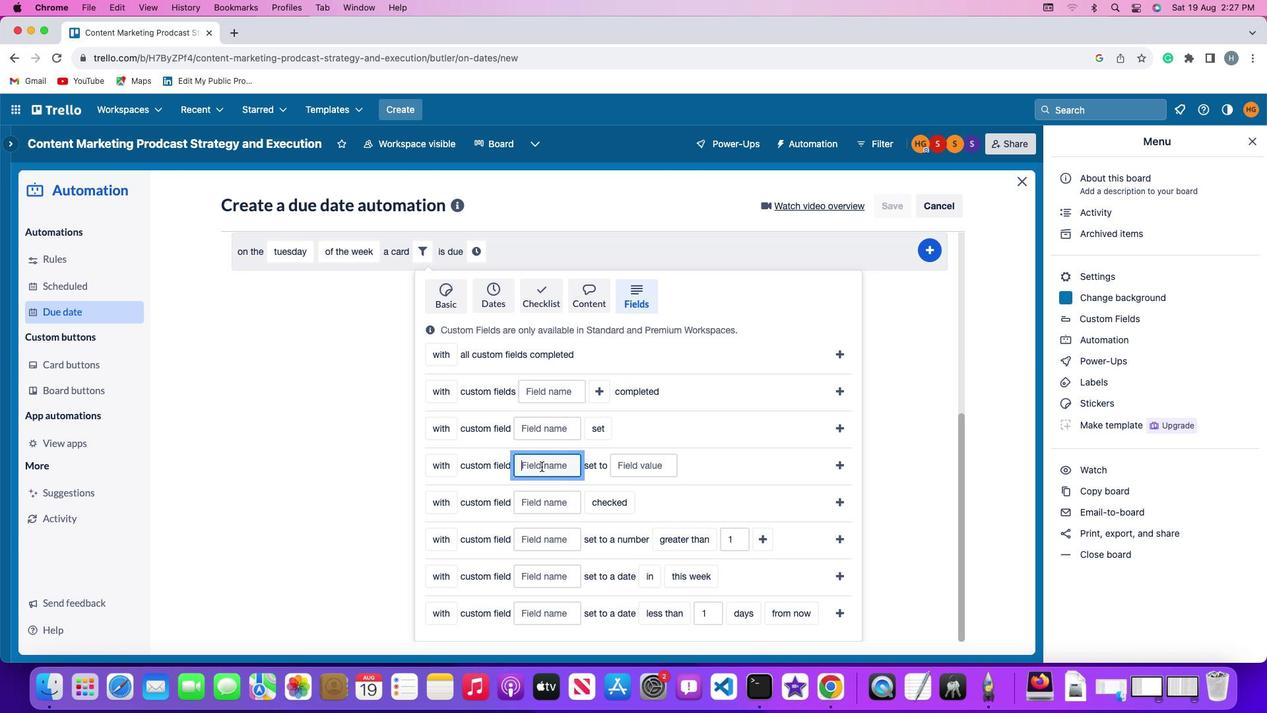 
Action: Key pressed Key.shift'R''e''s''u''m'
Screenshot: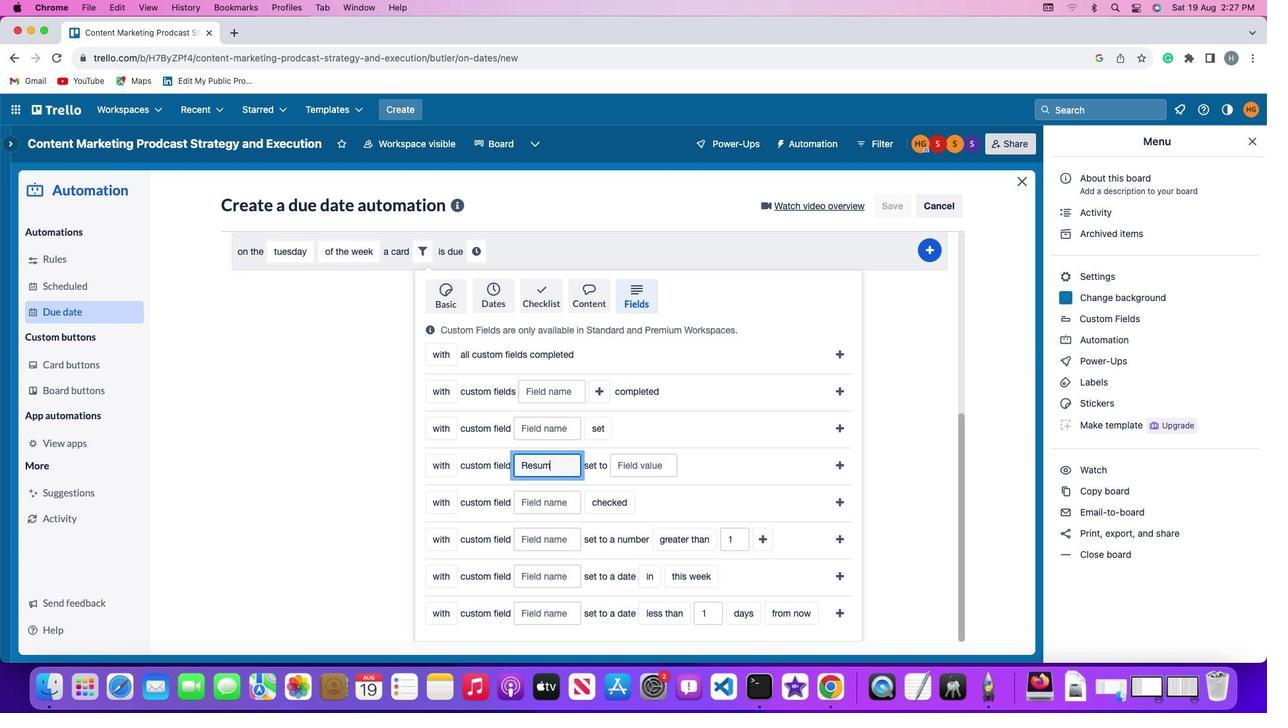 
Action: Mouse moved to (540, 466)
Screenshot: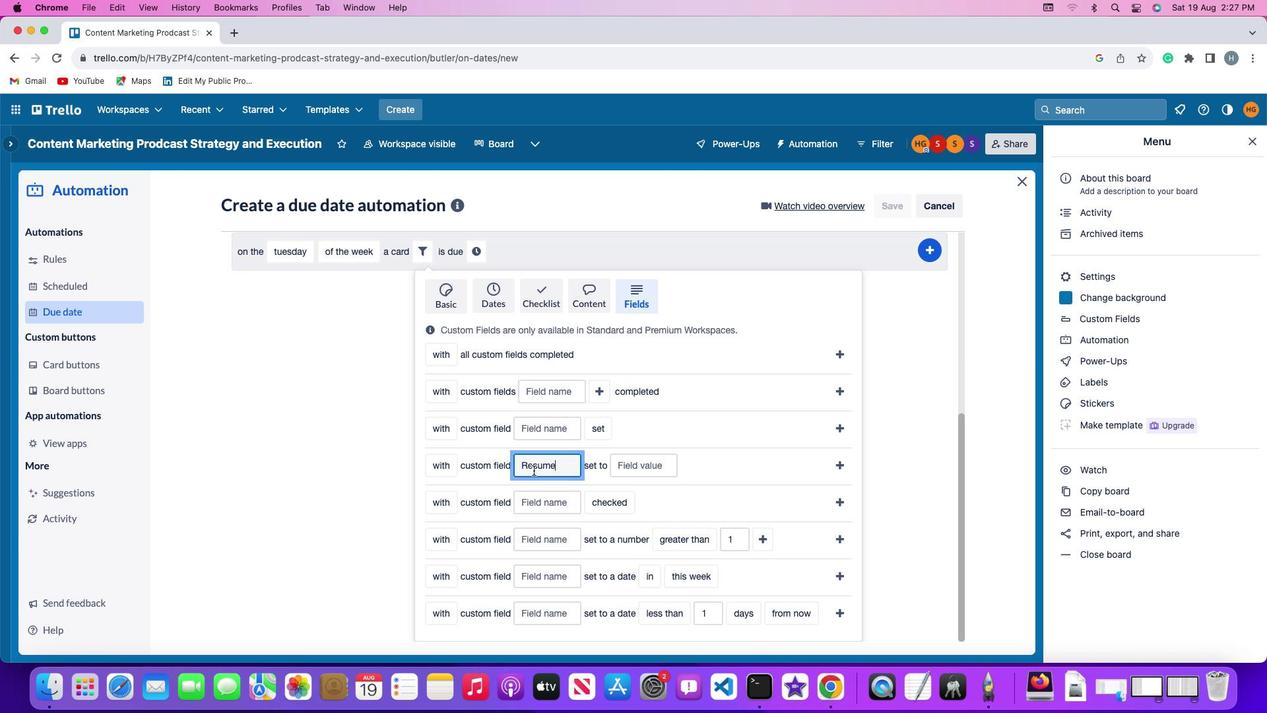 
Action: Key pressed 'e'
Screenshot: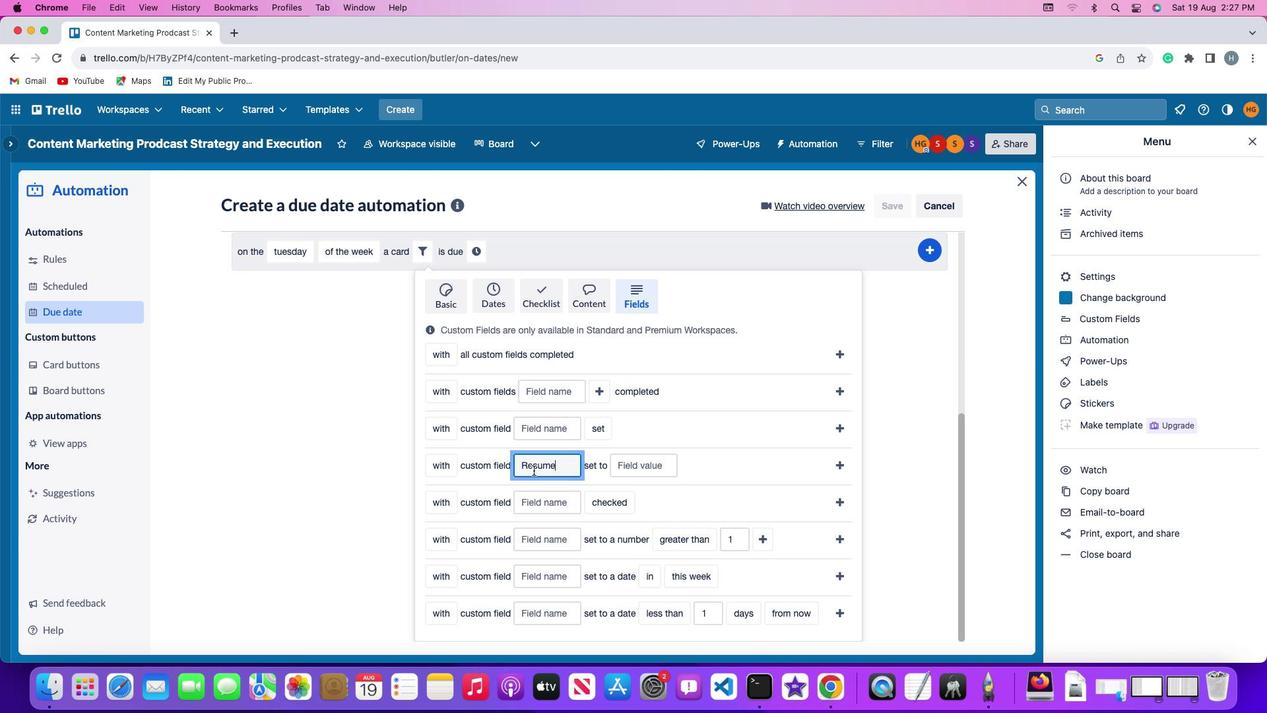 
Action: Mouse moved to (630, 465)
Screenshot: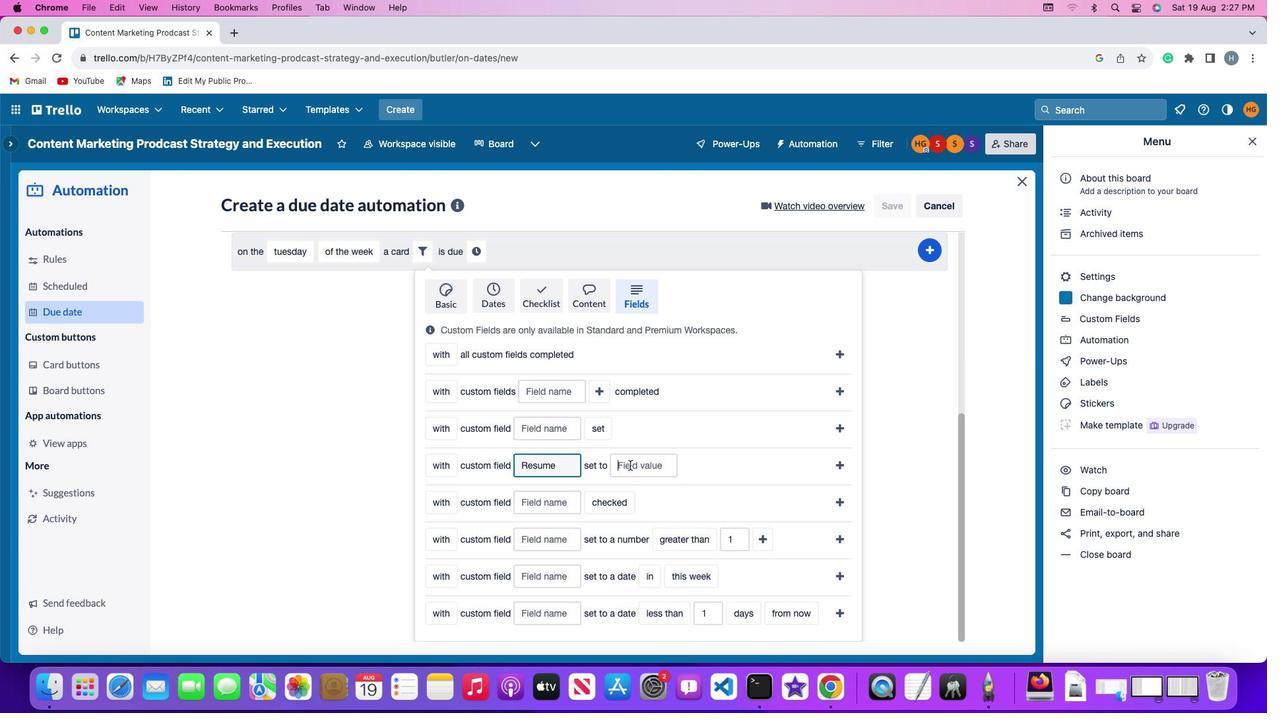 
Action: Mouse pressed left at (630, 465)
Screenshot: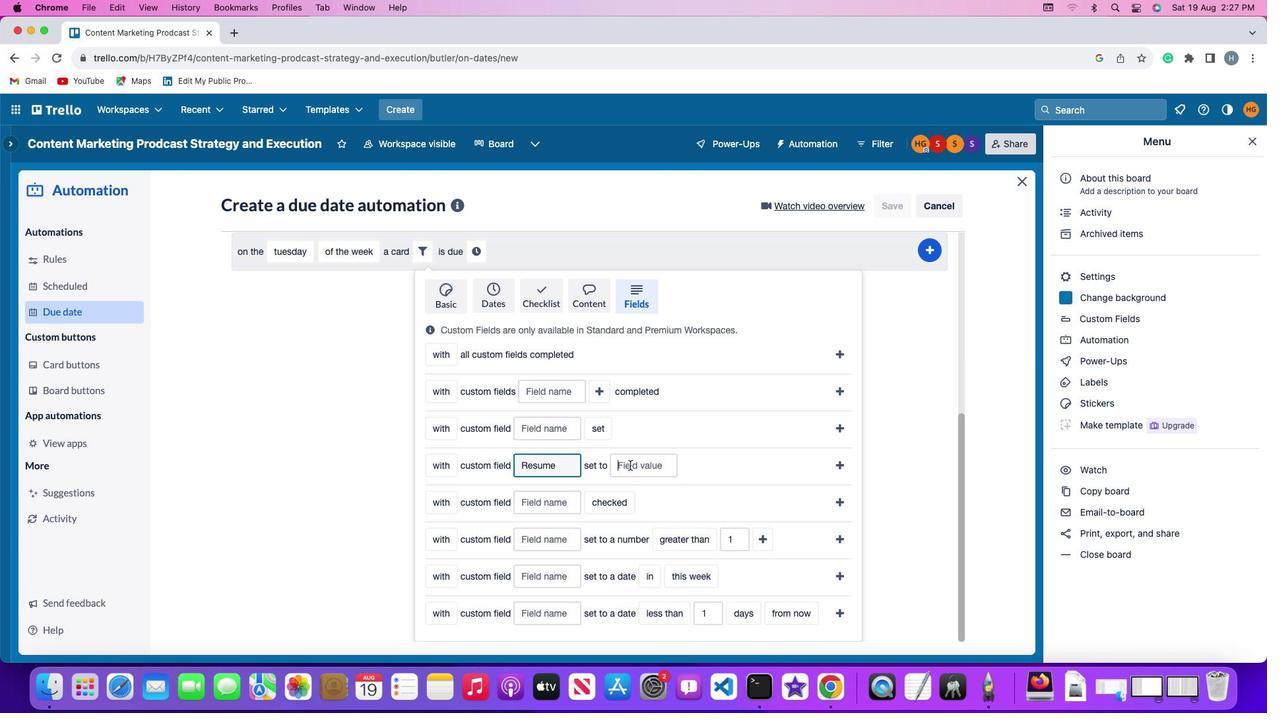 
Action: Mouse moved to (631, 464)
Screenshot: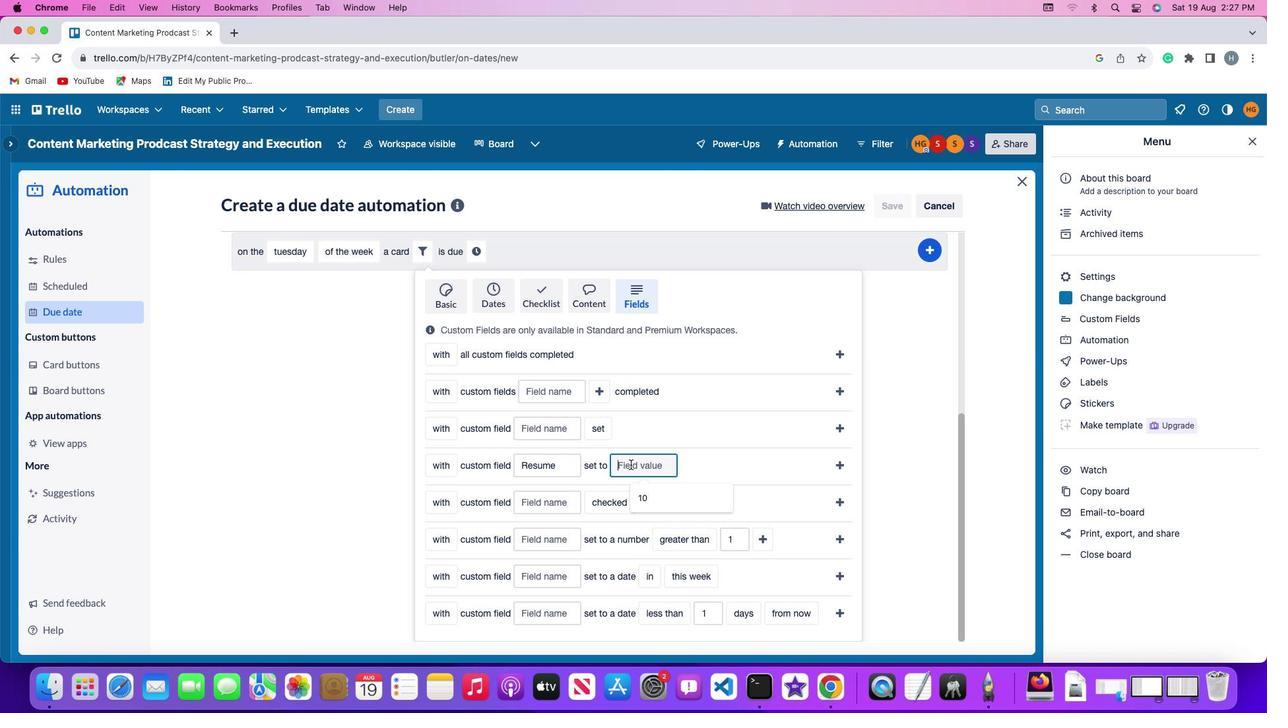 
Action: Key pressed '1''0'
Screenshot: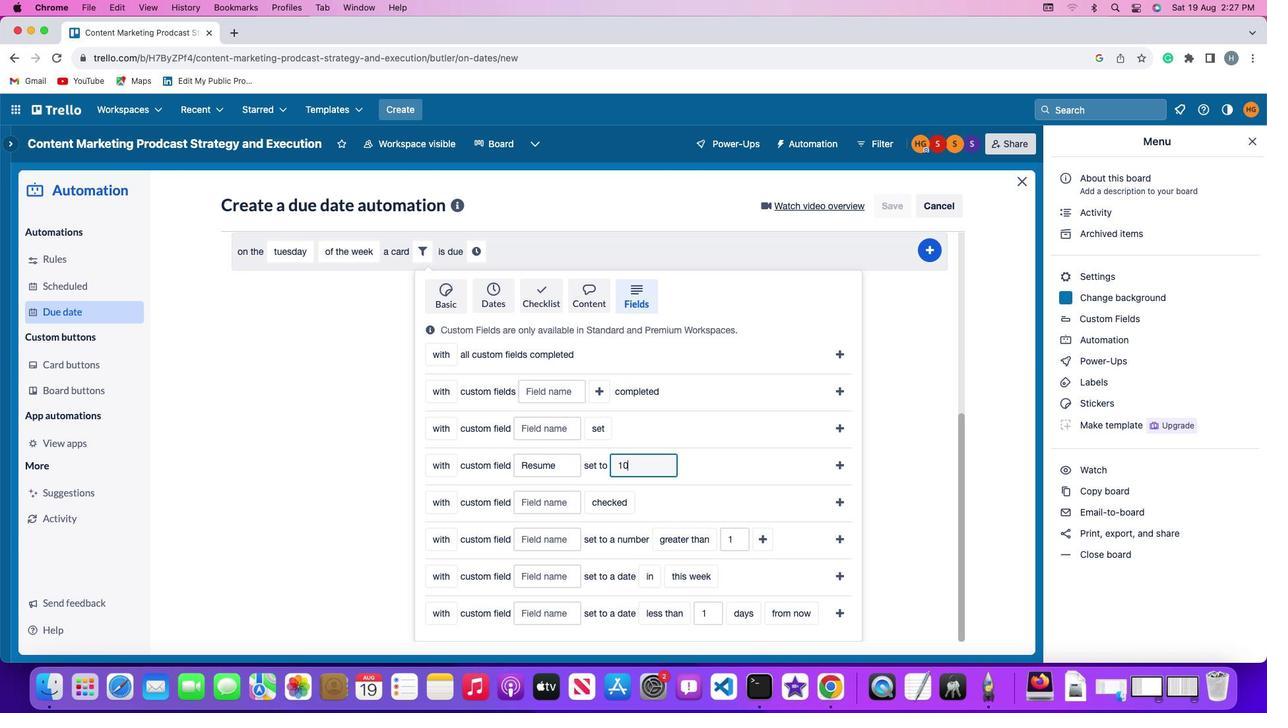
Action: Mouse moved to (840, 461)
Screenshot: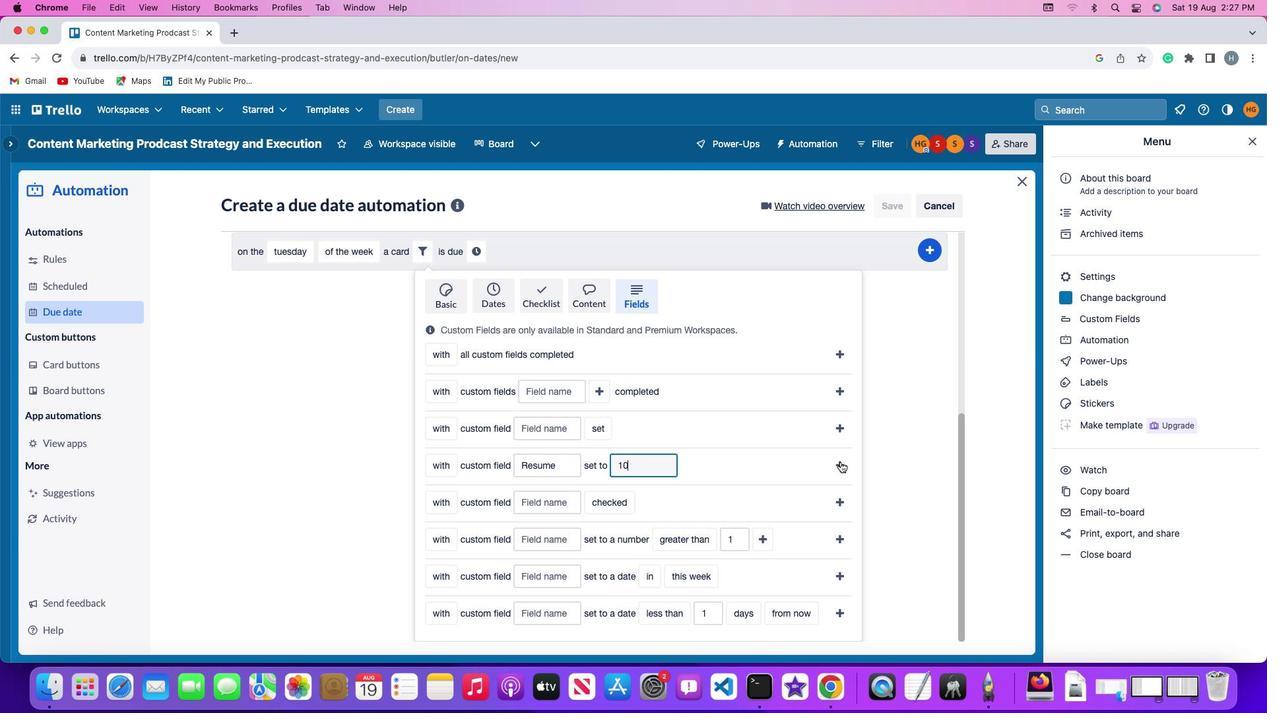 
Action: Mouse pressed left at (840, 461)
Screenshot: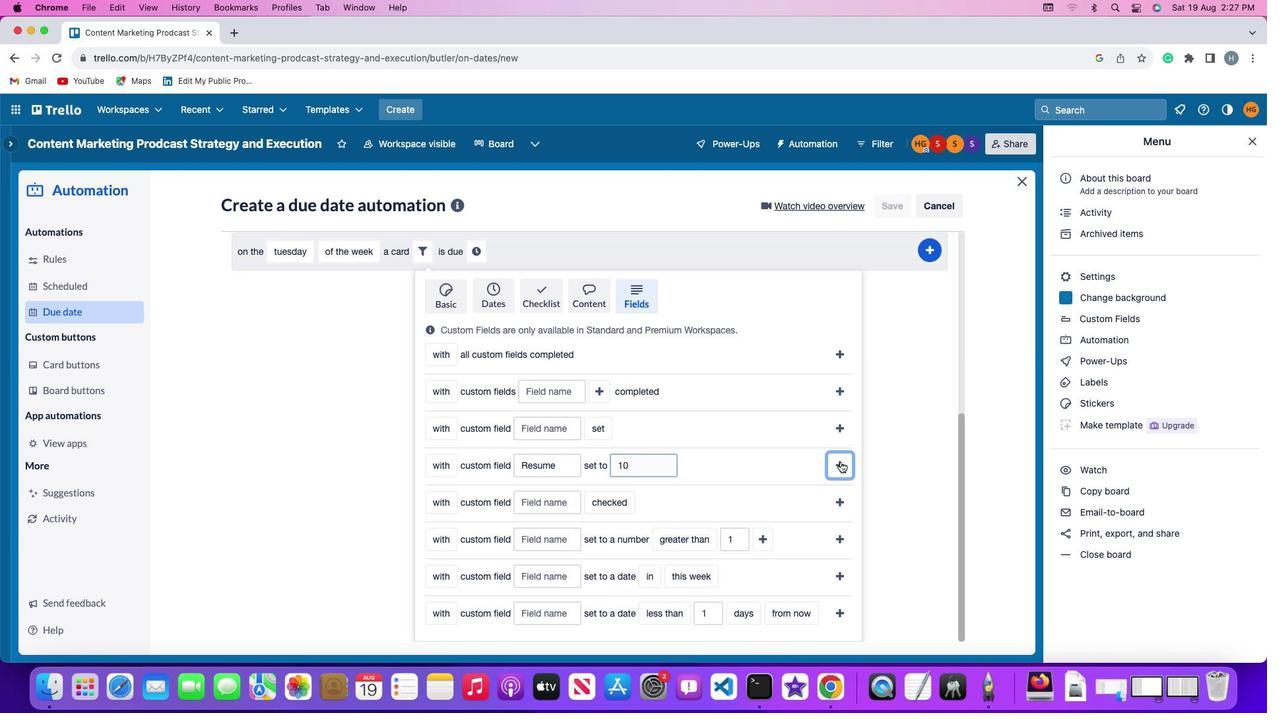 
Action: Mouse moved to (669, 577)
Screenshot: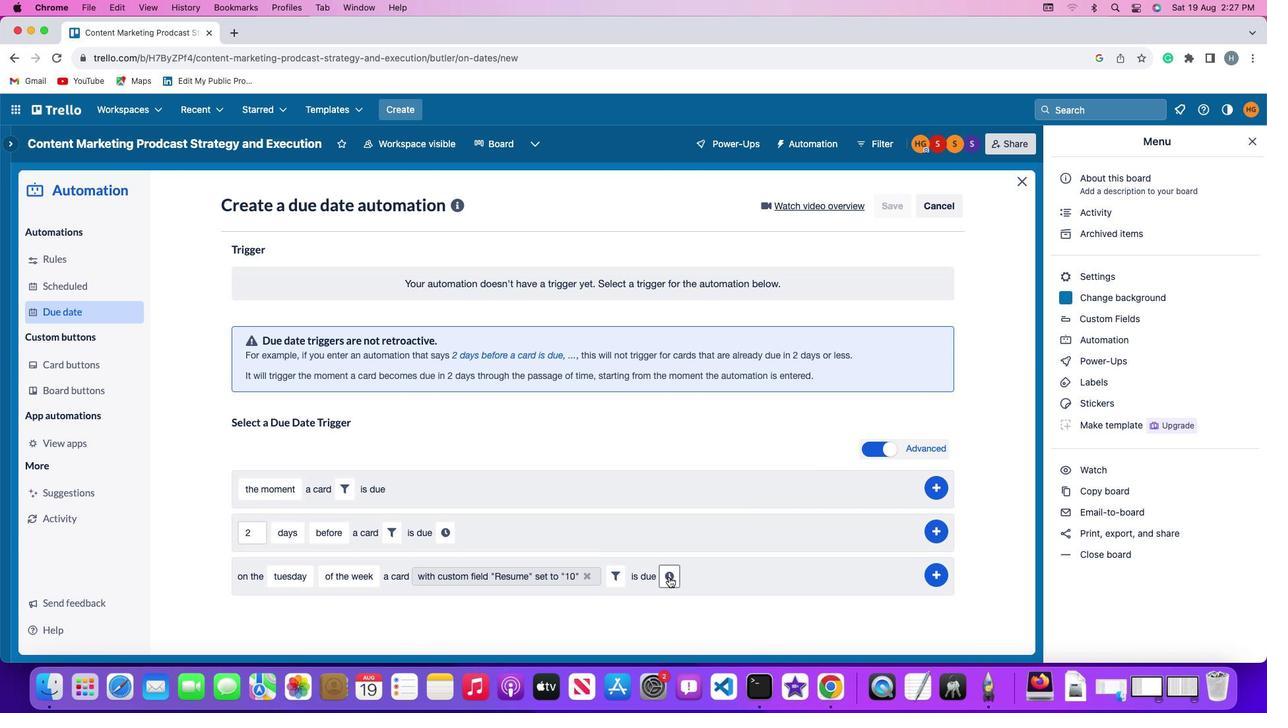 
Action: Mouse pressed left at (669, 577)
Screenshot: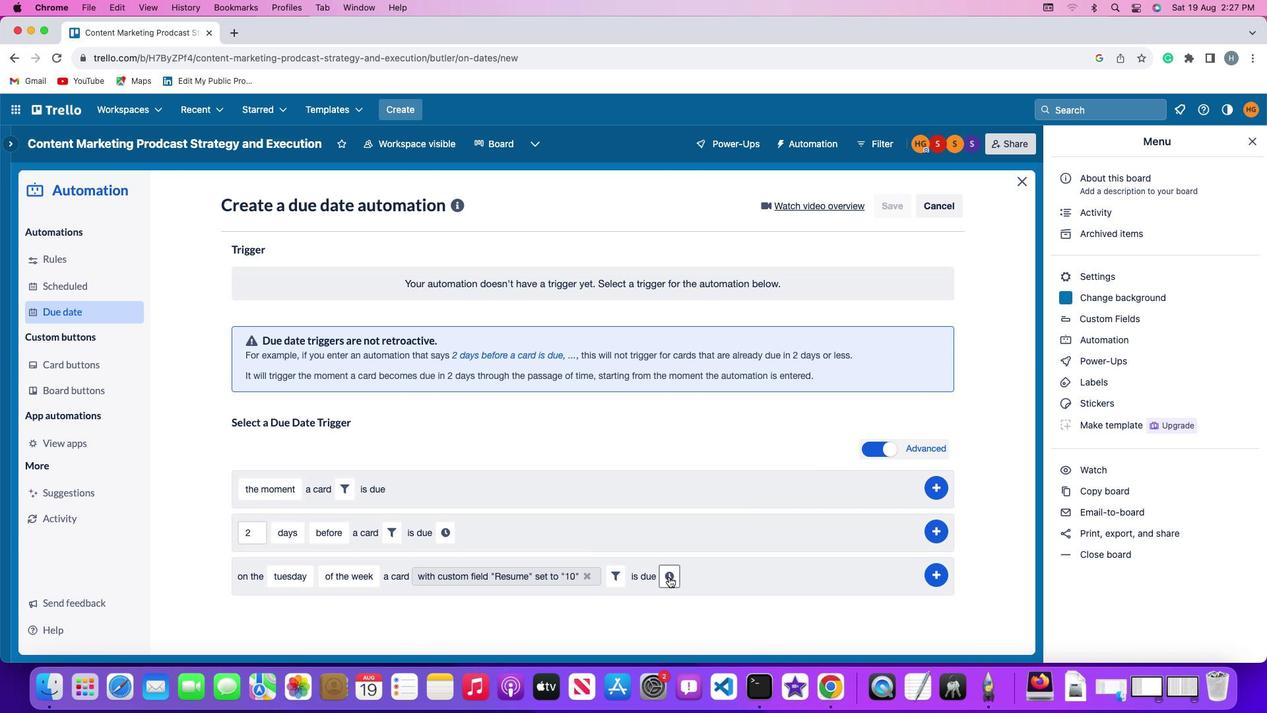 
Action: Mouse moved to (699, 577)
Screenshot: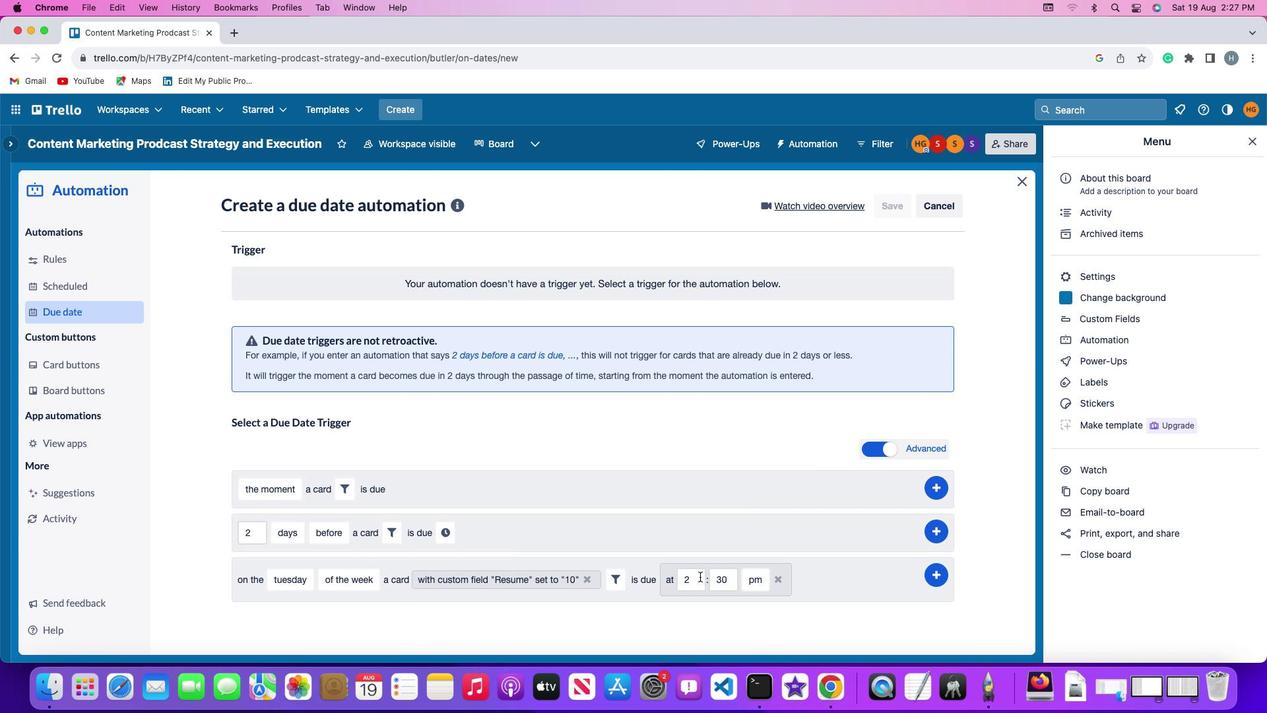 
Action: Mouse pressed left at (699, 577)
Screenshot: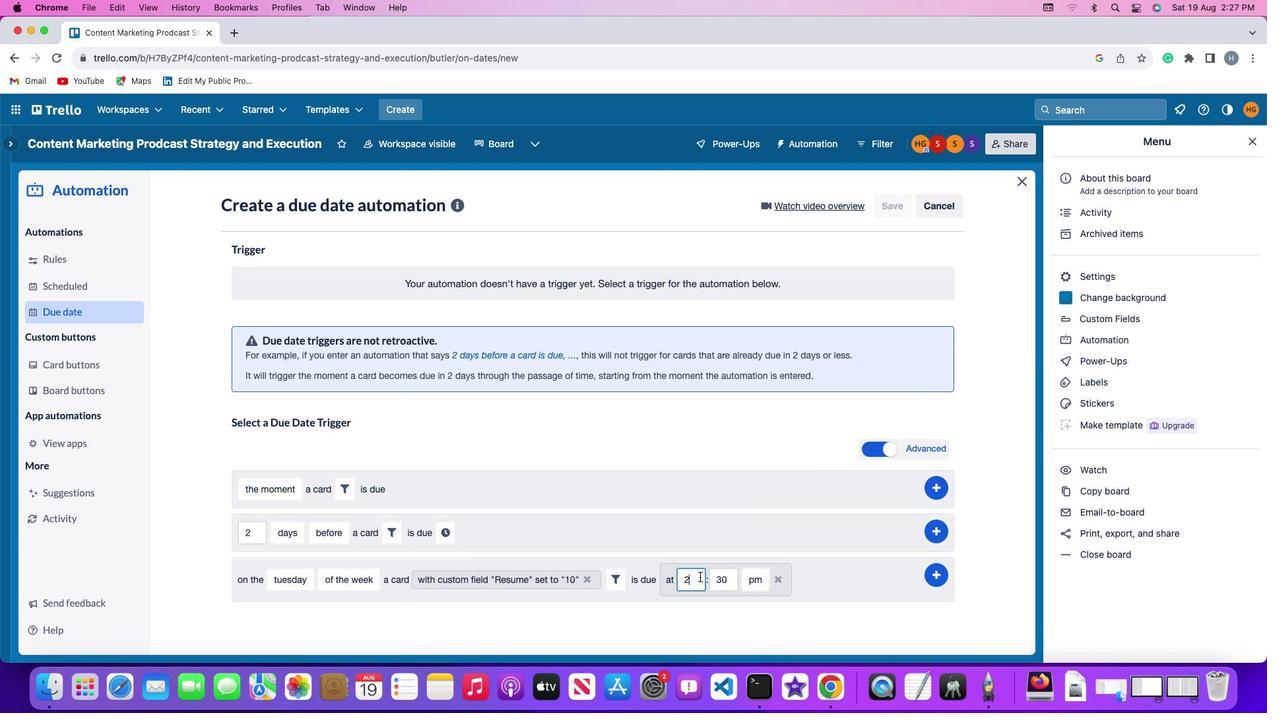 
Action: Mouse moved to (701, 577)
Screenshot: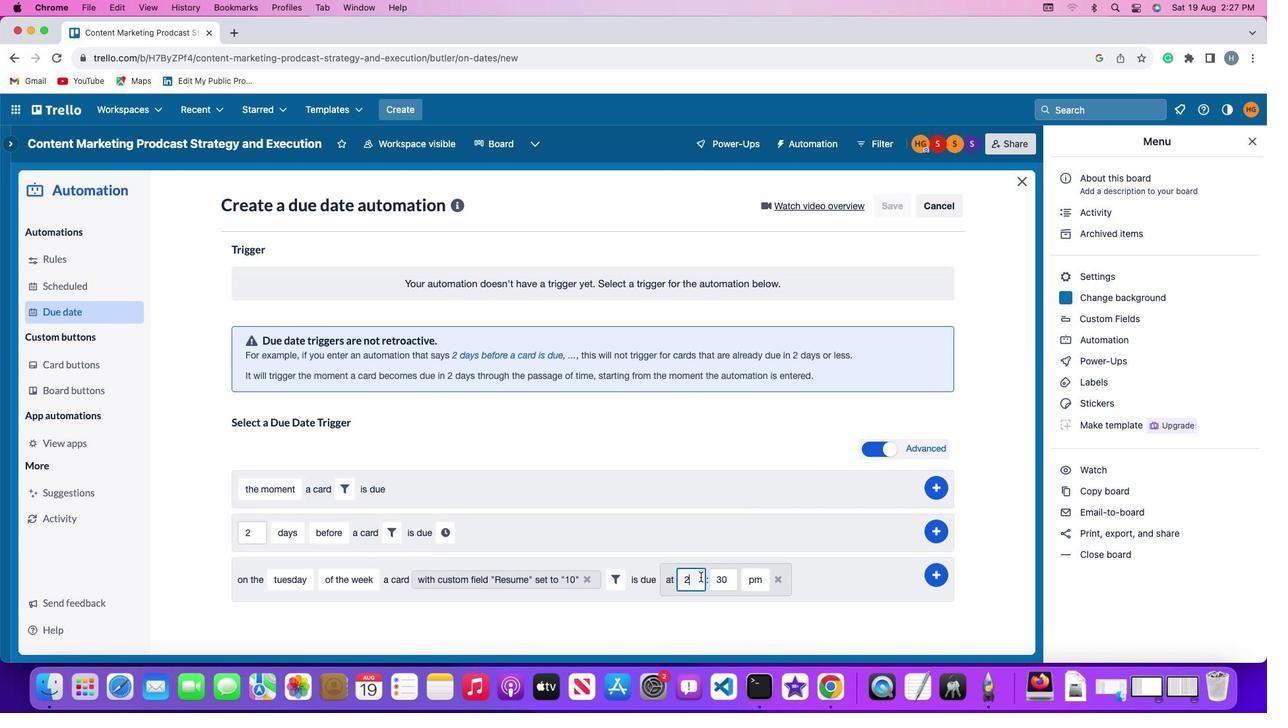 
Action: Key pressed Key.backspace'1''1'
Screenshot: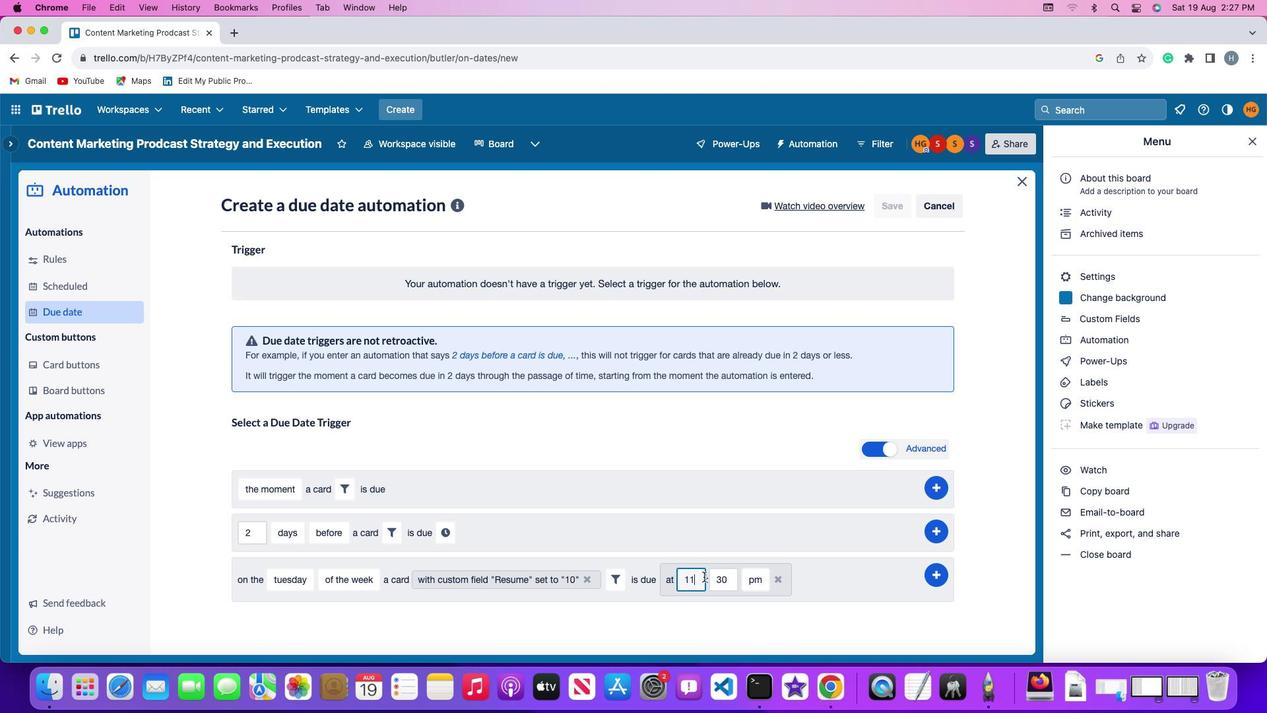 
Action: Mouse moved to (729, 580)
Screenshot: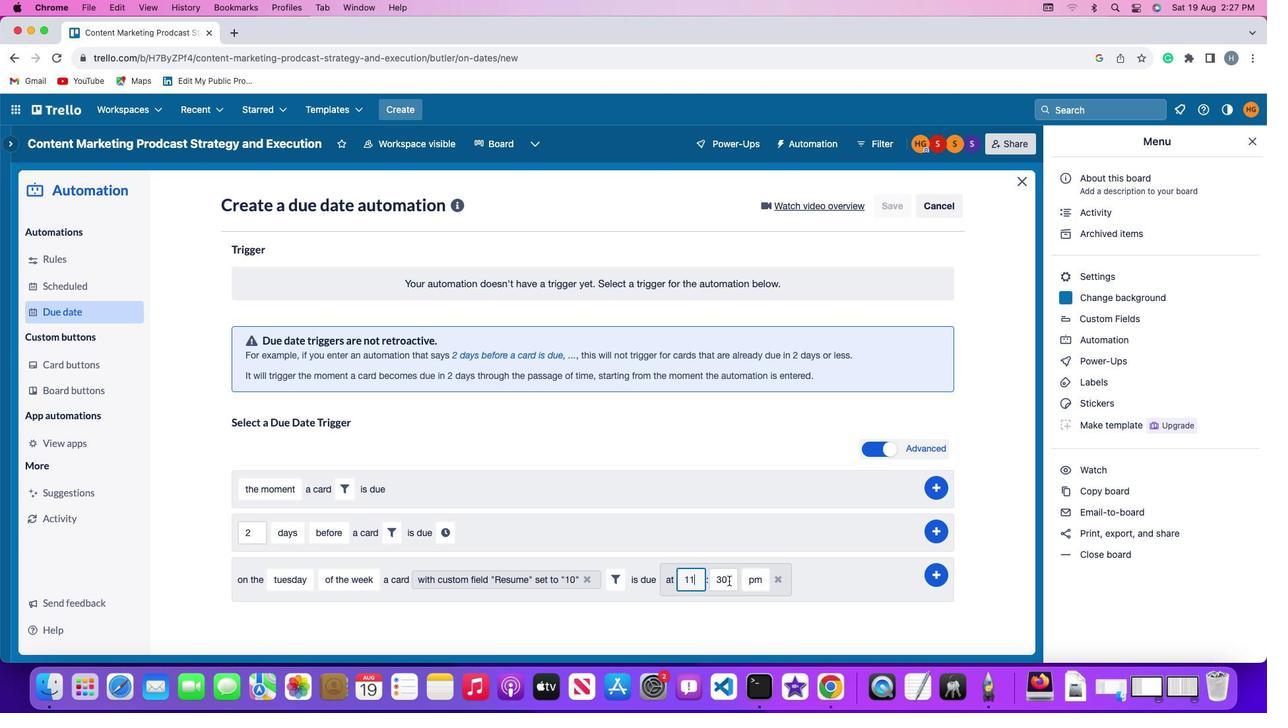 
Action: Mouse pressed left at (729, 580)
Screenshot: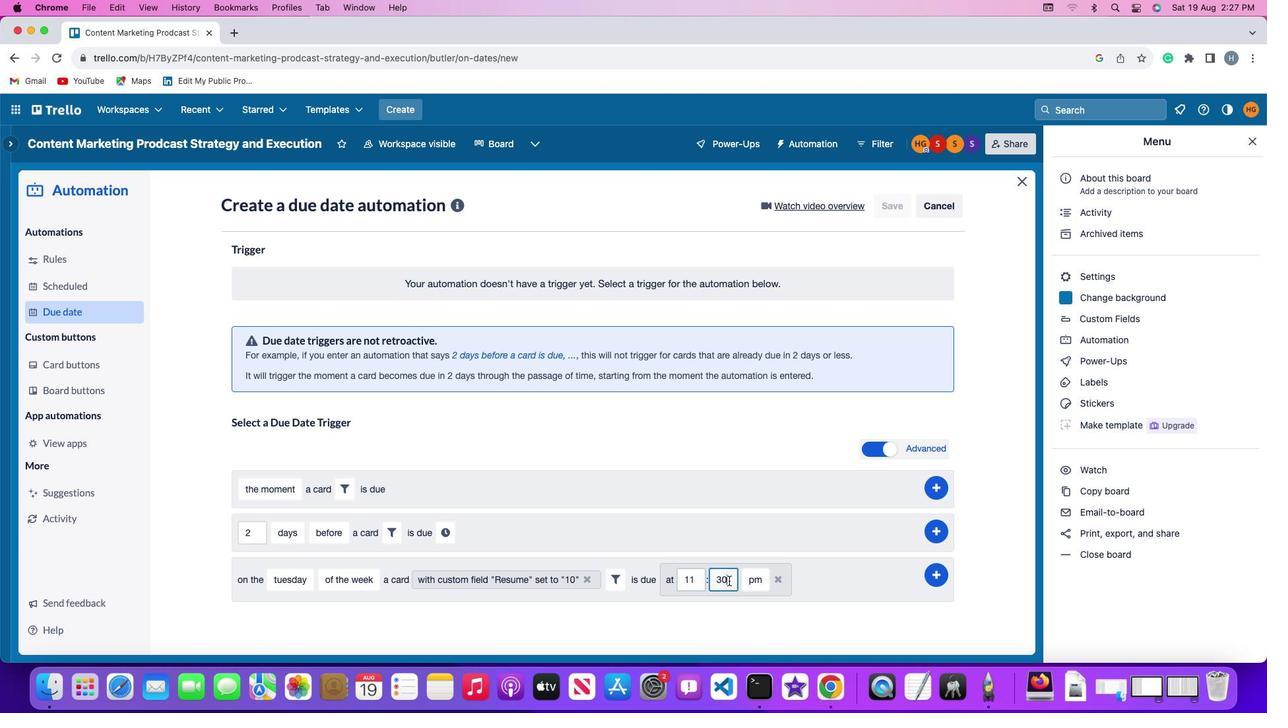 
Action: Key pressed Key.backspaceKey.backspace
Screenshot: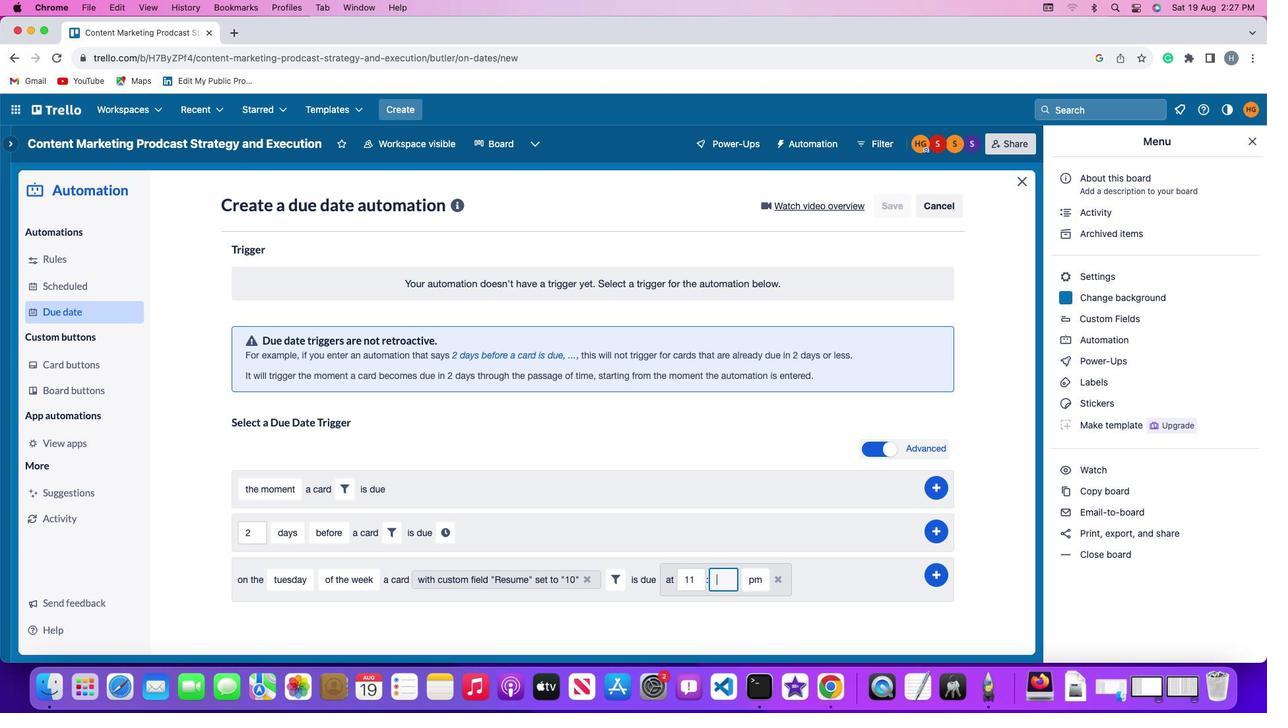 
Action: Mouse moved to (729, 580)
Screenshot: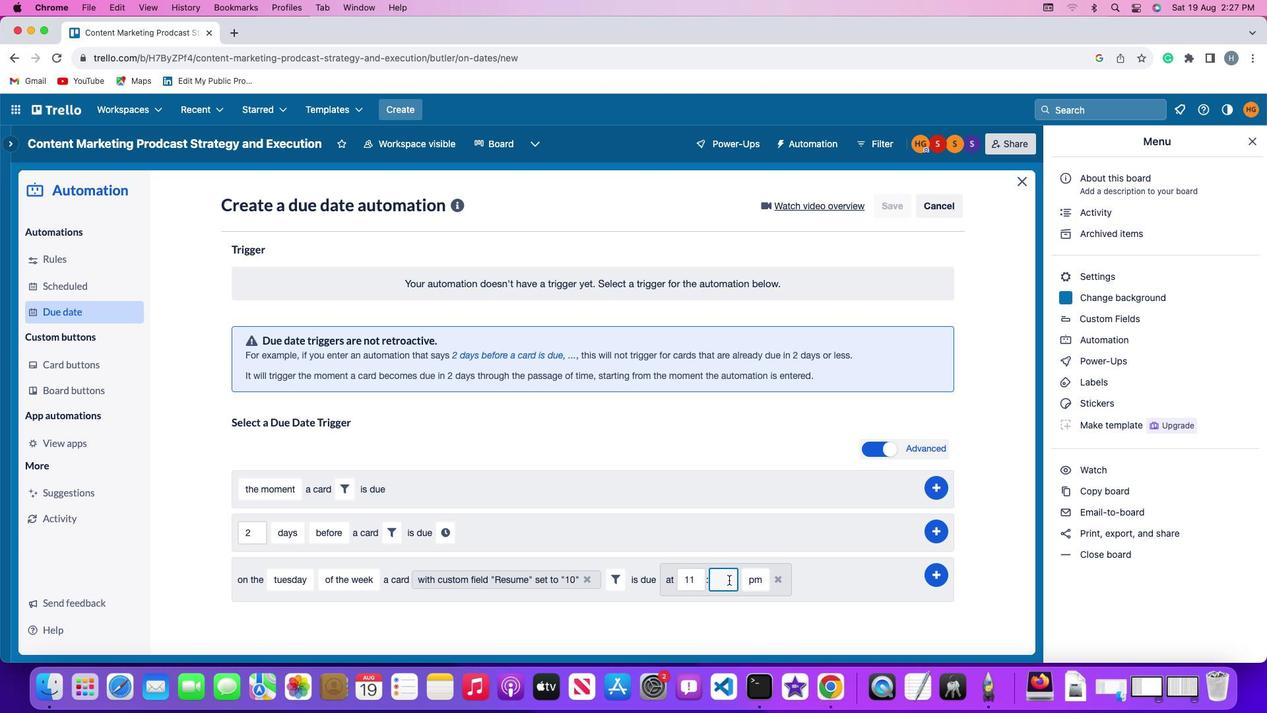 
Action: Key pressed '0''0'
Screenshot: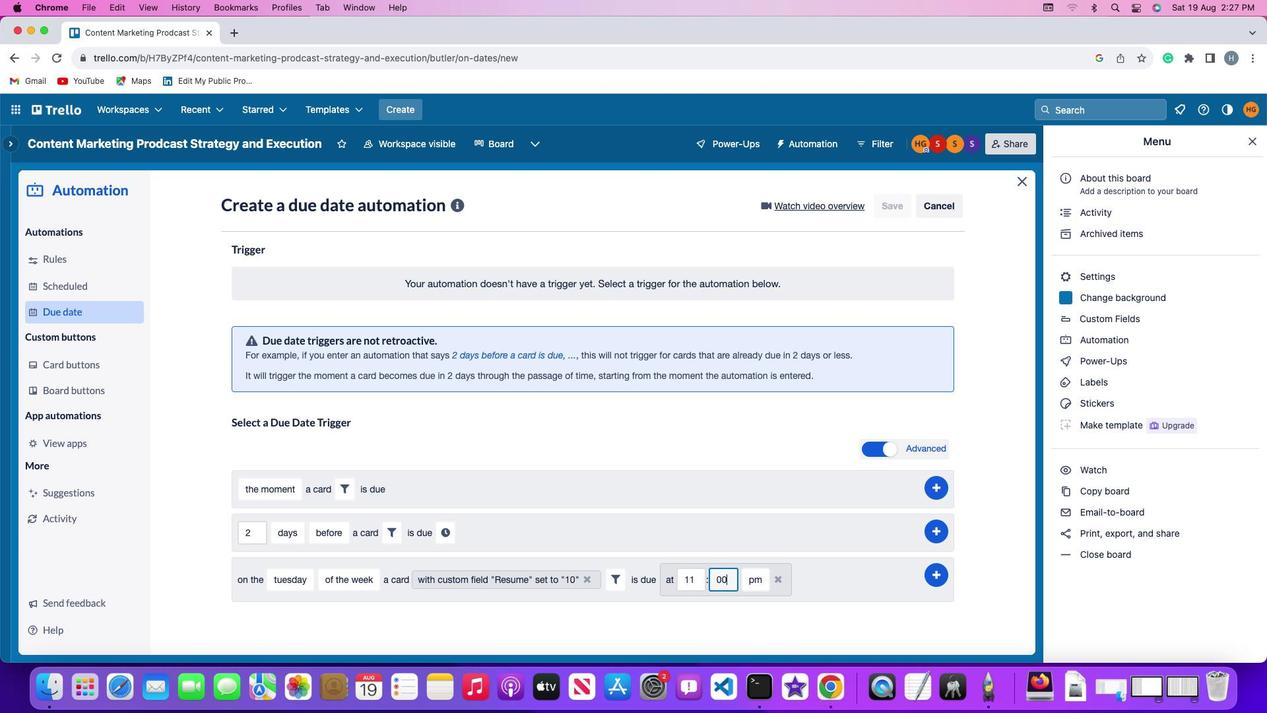 
Action: Mouse moved to (748, 579)
Screenshot: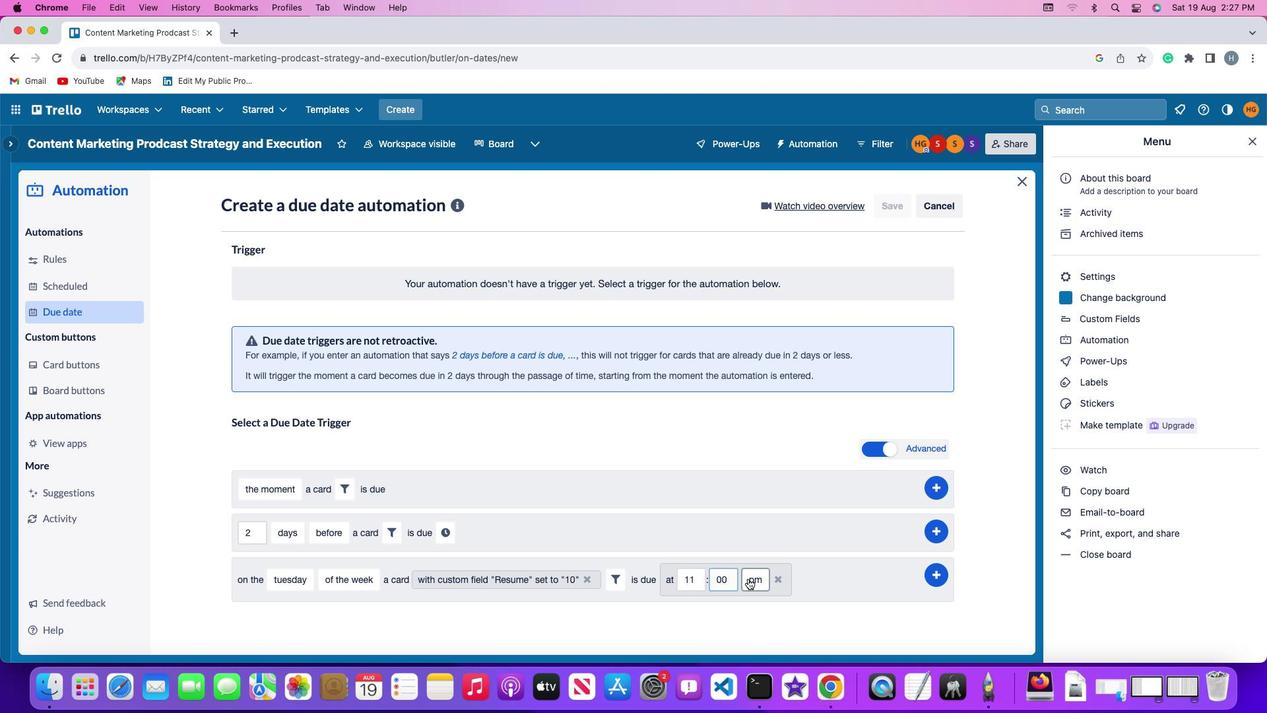 
Action: Mouse pressed left at (748, 579)
Screenshot: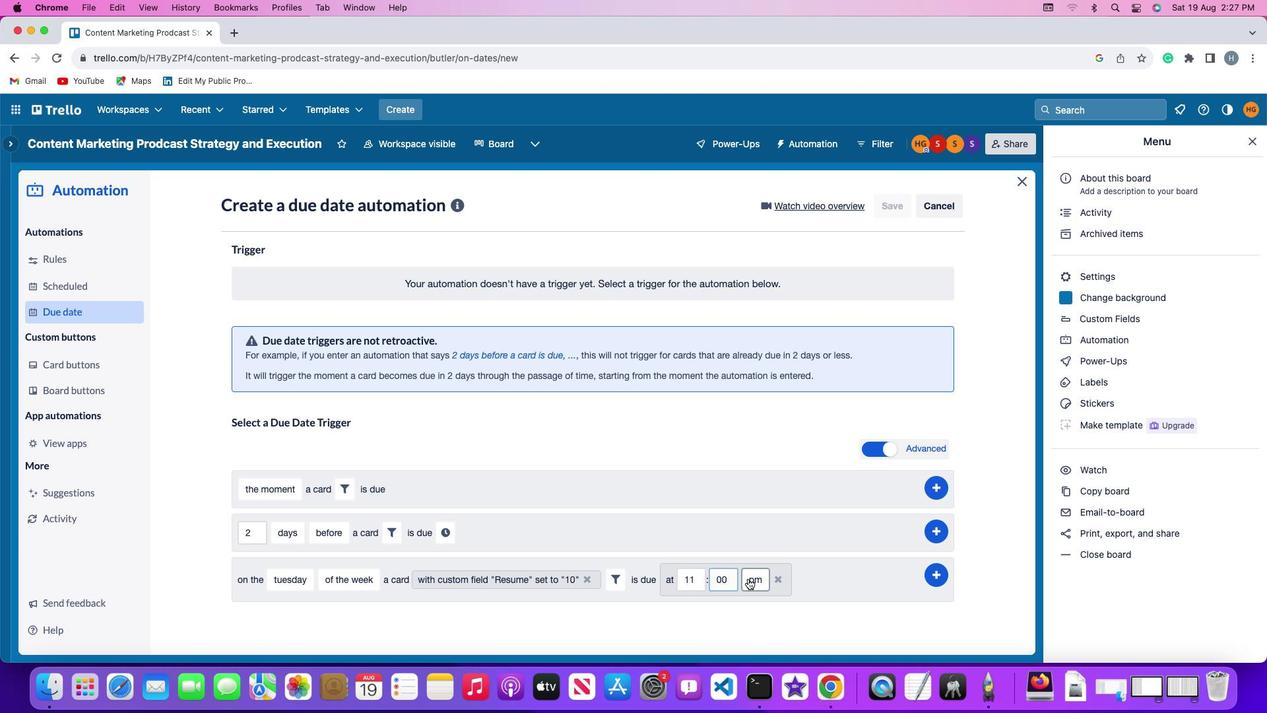 
Action: Mouse moved to (756, 604)
Screenshot: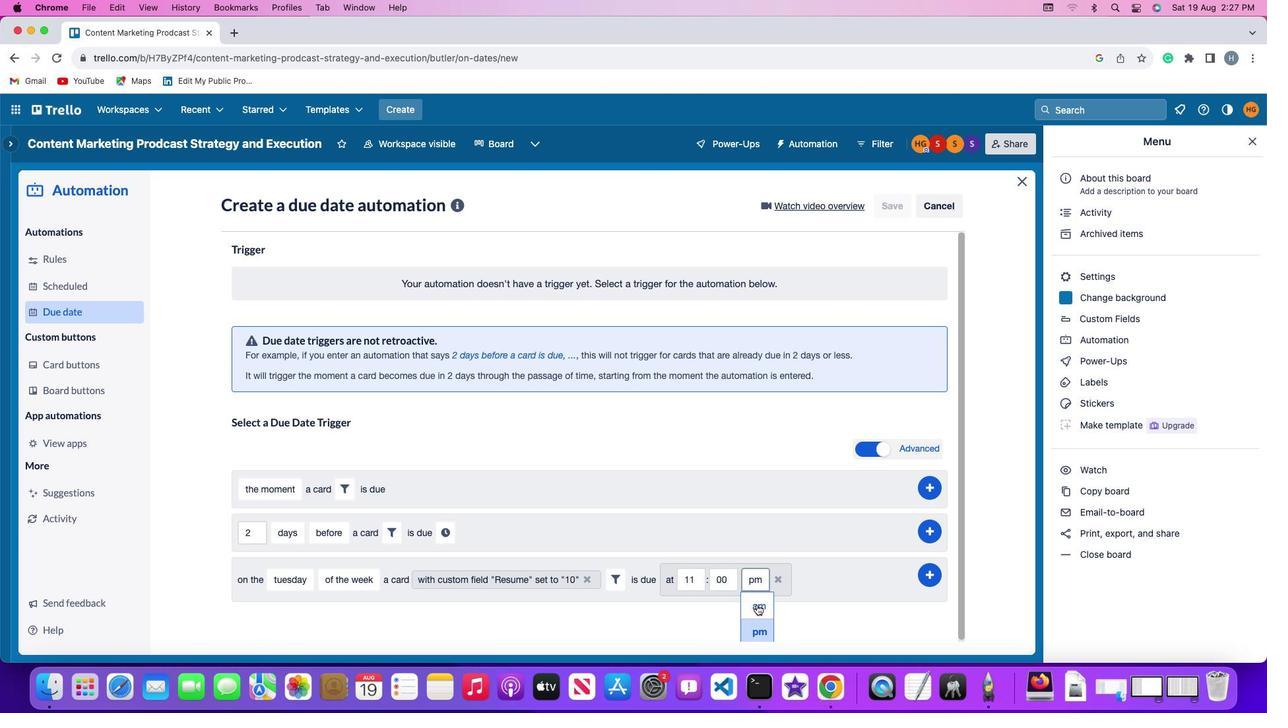 
Action: Mouse pressed left at (756, 604)
Screenshot: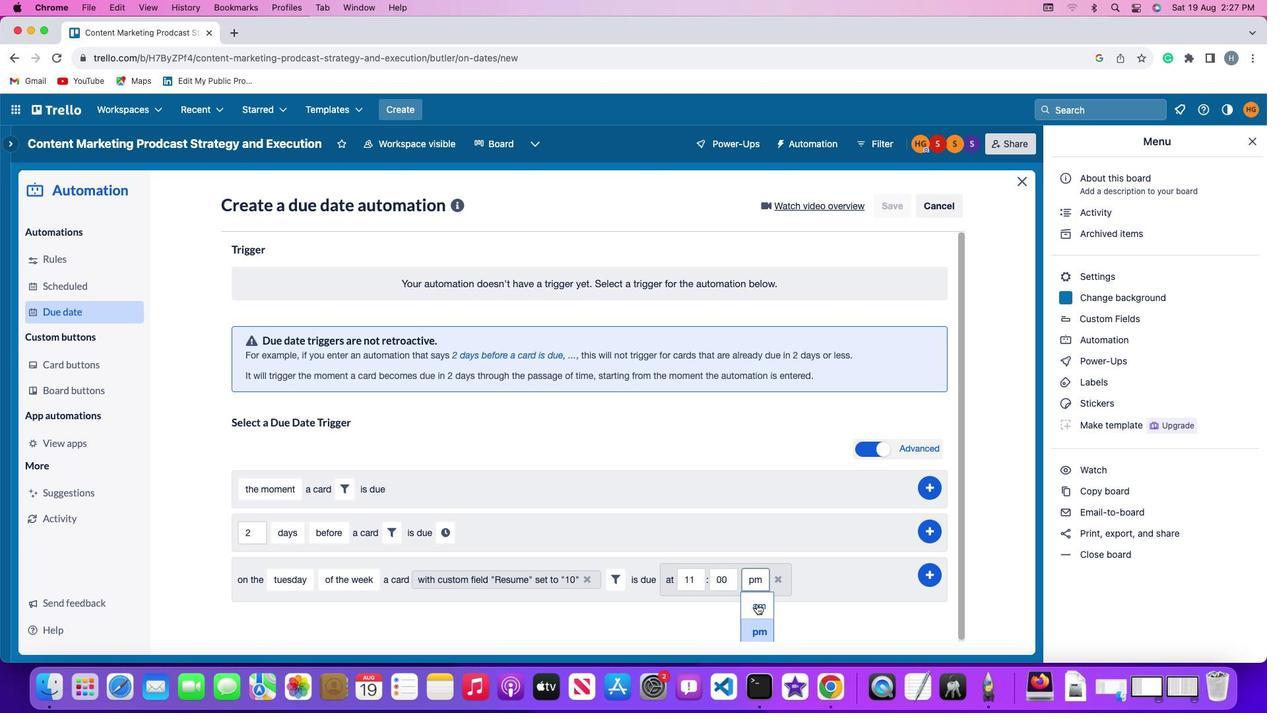 
Action: Mouse moved to (936, 571)
Screenshot: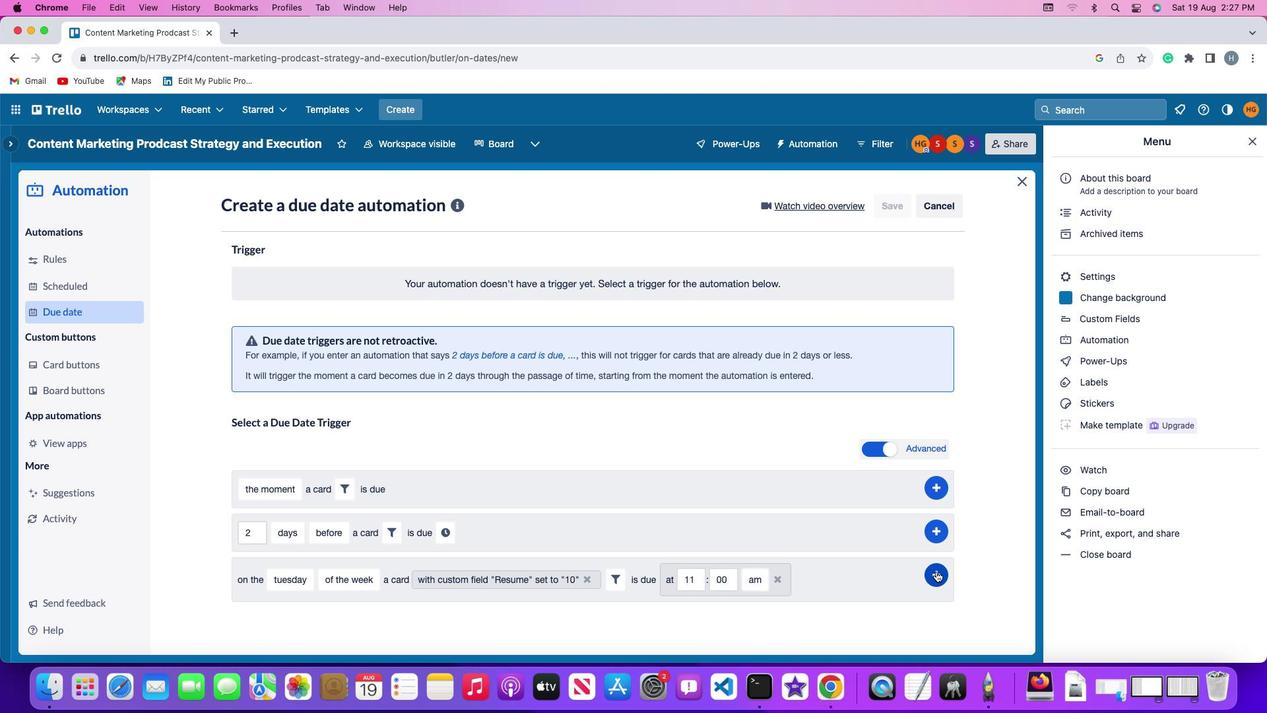 
Action: Mouse pressed left at (936, 571)
Screenshot: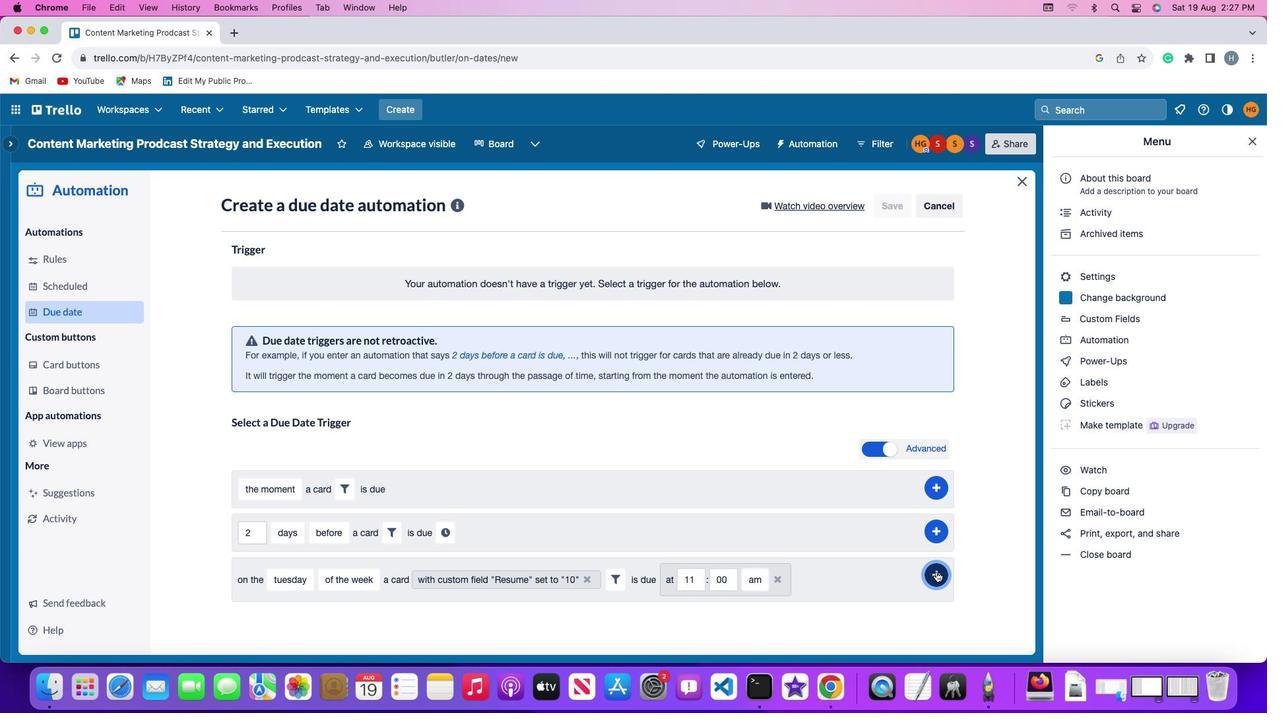 
Action: Mouse moved to (975, 468)
Screenshot: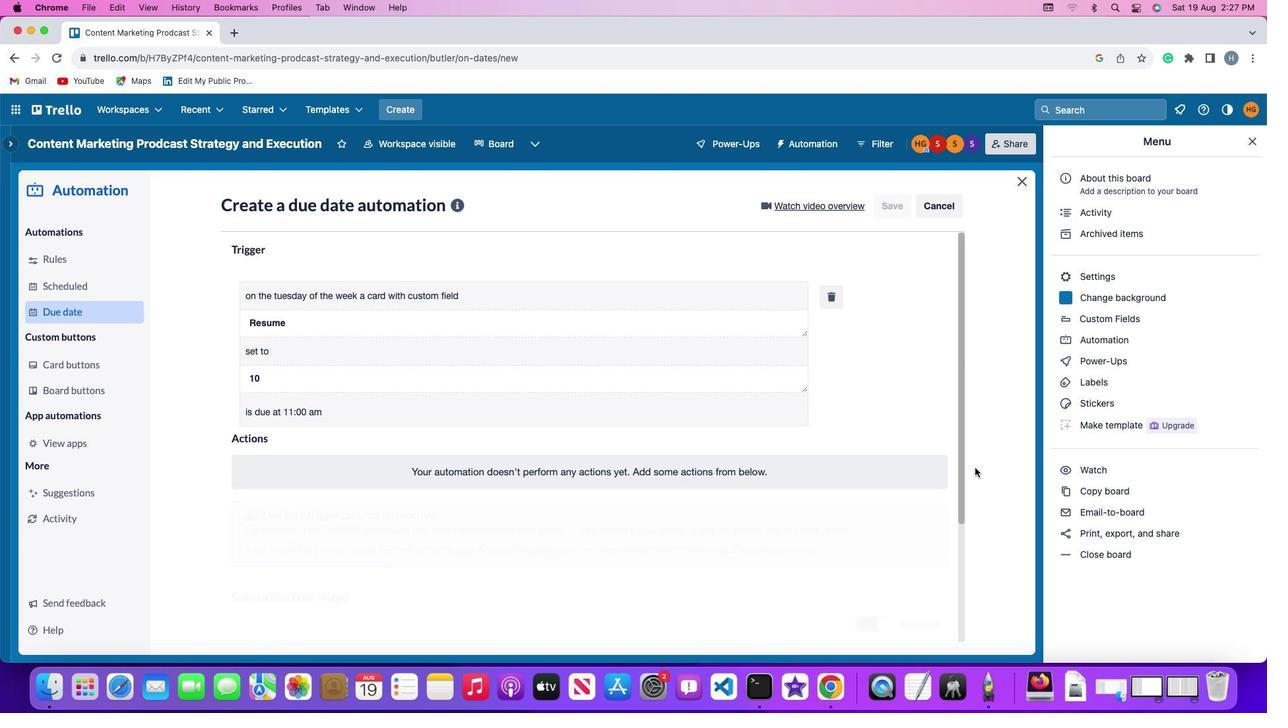 
